 Task: Search one way flight ticket for 2 adults, 2 children, 2 infants in seat in first from Kahului, Maui: Kahului Airport to Jackson: Jackson Hole Airport on 5-2-2023. Choice of flights is Spirit. Number of bags: 1 checked bag. Outbound departure time preference is 21:45.
Action: Mouse moved to (244, 325)
Screenshot: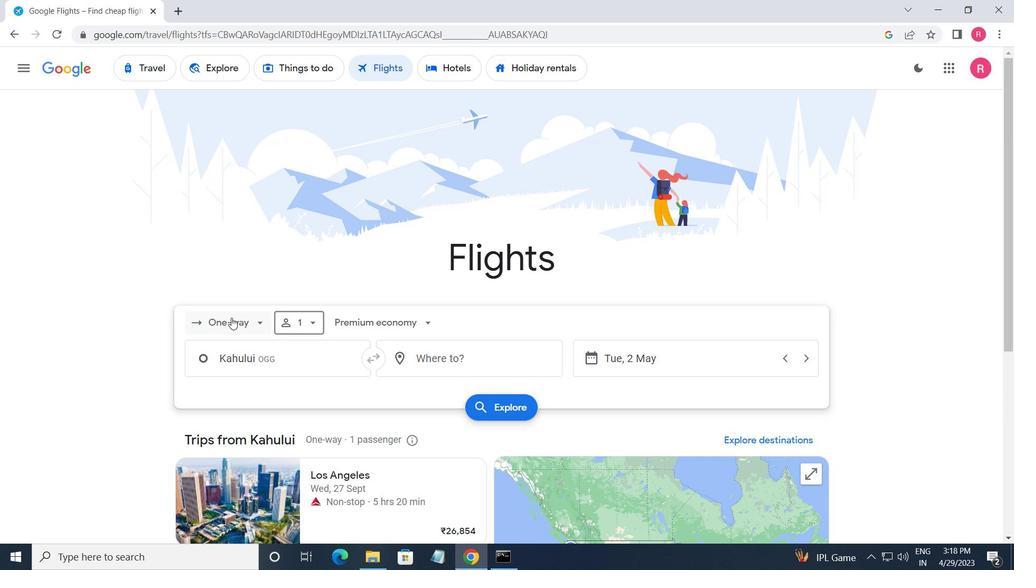 
Action: Mouse pressed left at (244, 325)
Screenshot: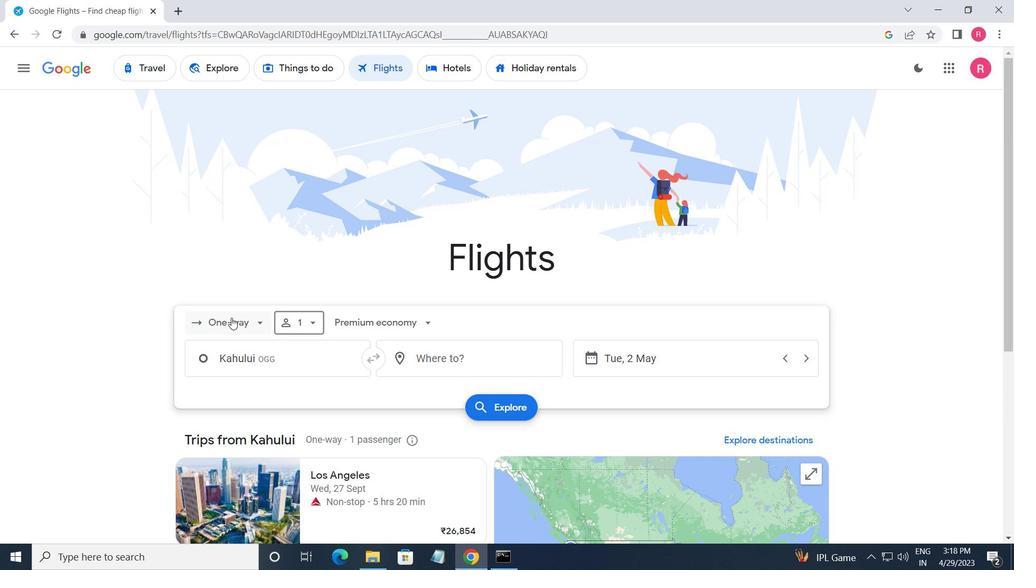 
Action: Mouse moved to (253, 388)
Screenshot: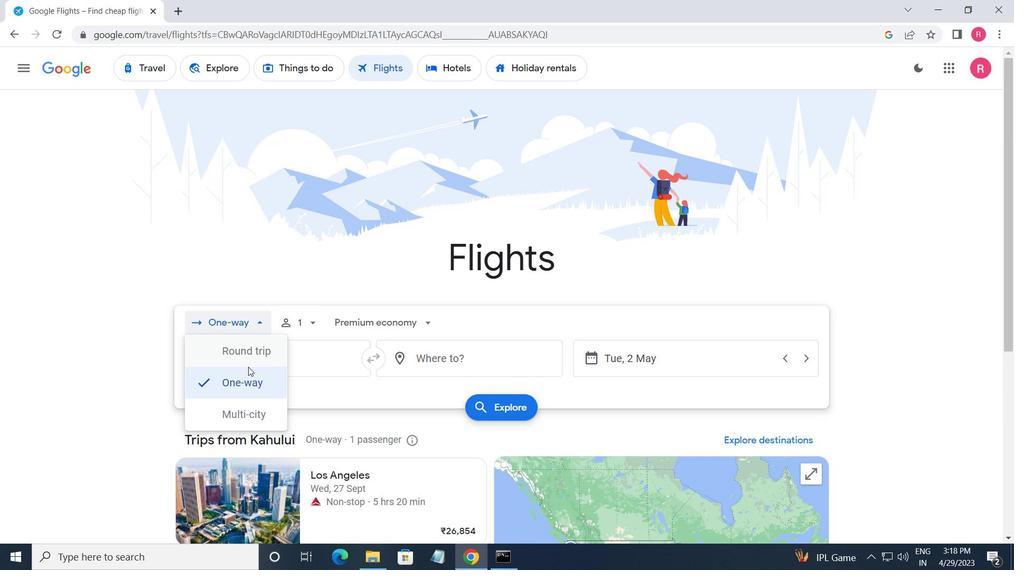 
Action: Mouse pressed left at (253, 388)
Screenshot: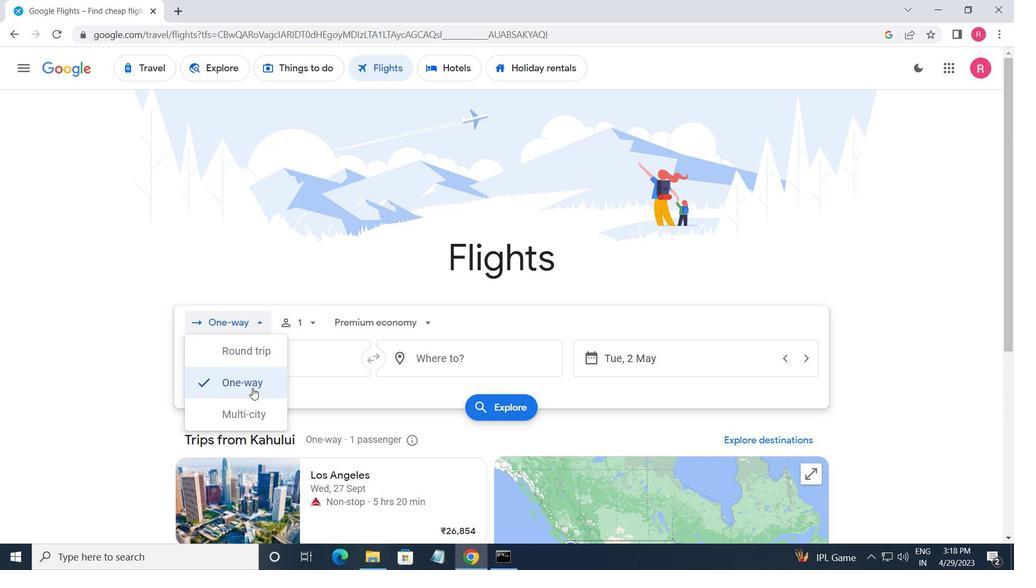 
Action: Mouse moved to (308, 331)
Screenshot: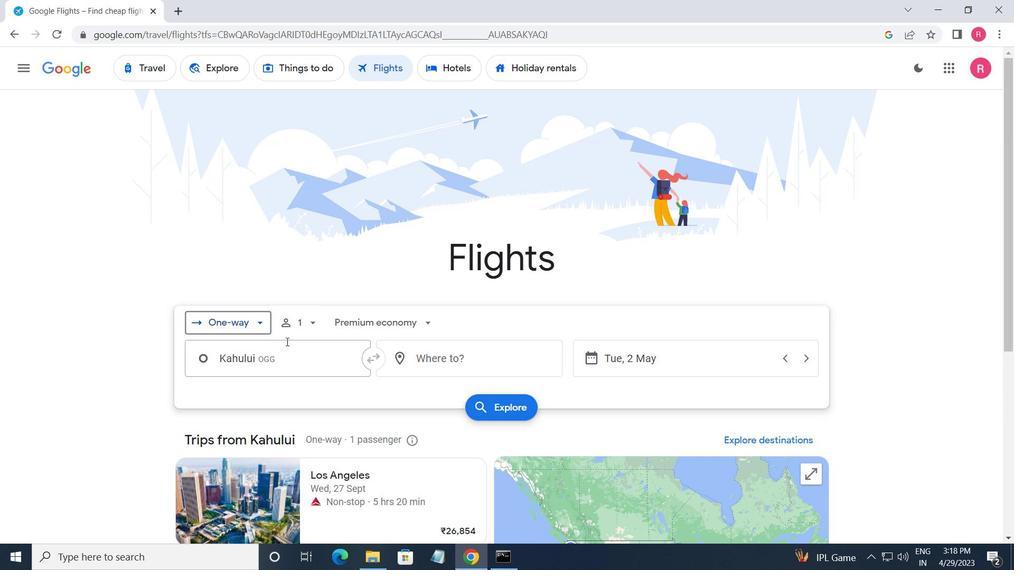 
Action: Mouse pressed left at (308, 331)
Screenshot: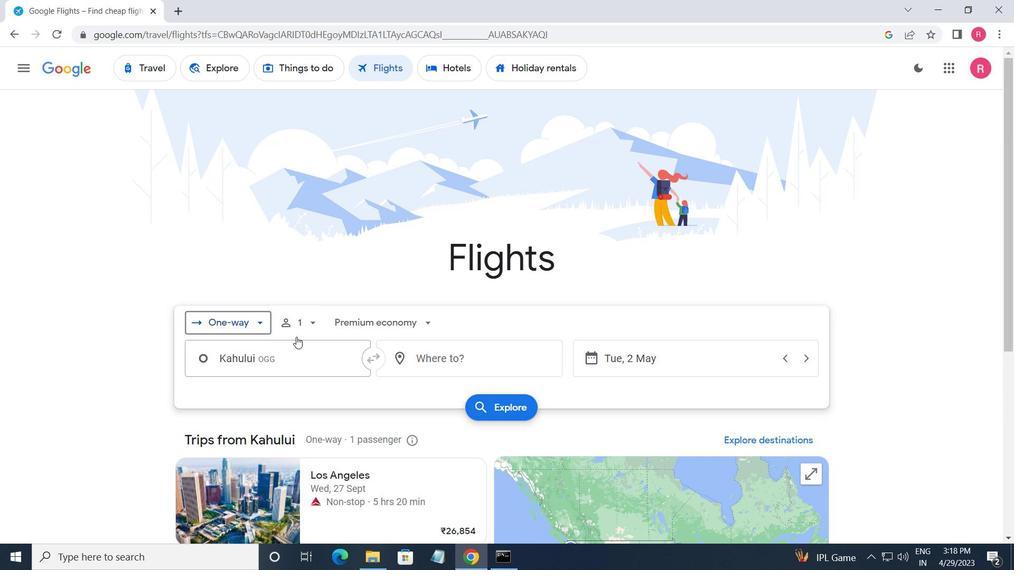 
Action: Mouse moved to (408, 362)
Screenshot: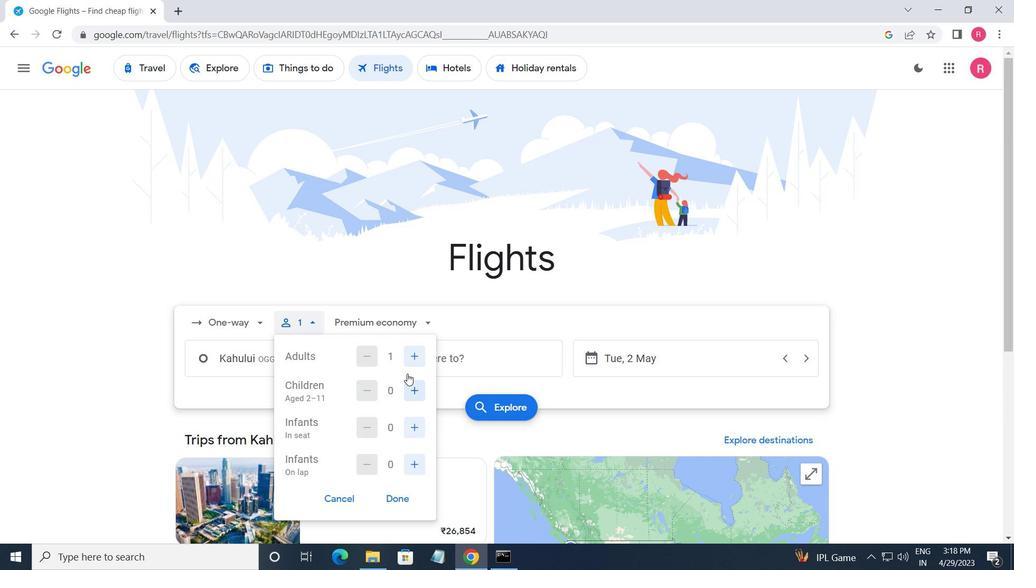 
Action: Mouse pressed left at (408, 362)
Screenshot: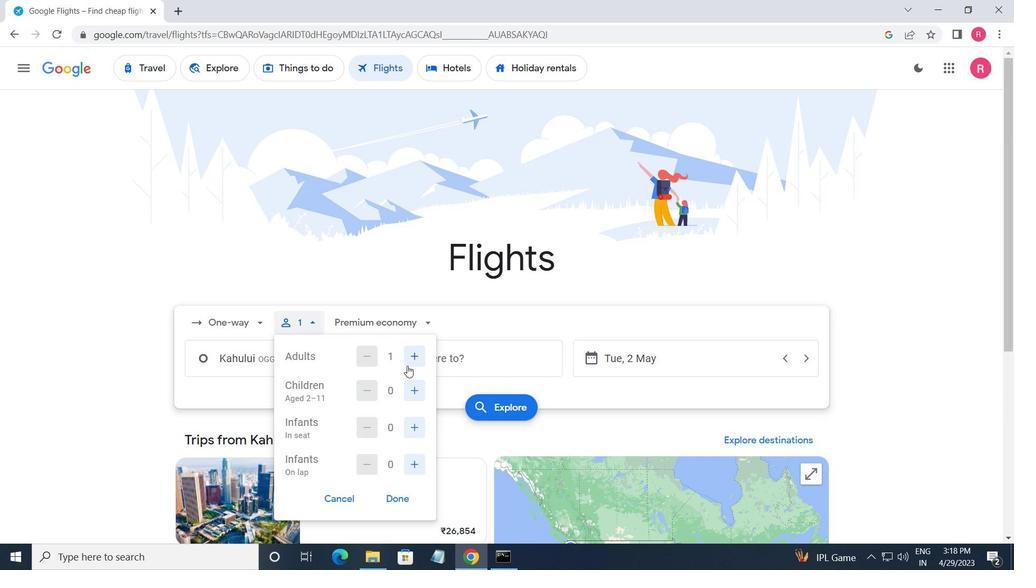 
Action: Mouse moved to (414, 399)
Screenshot: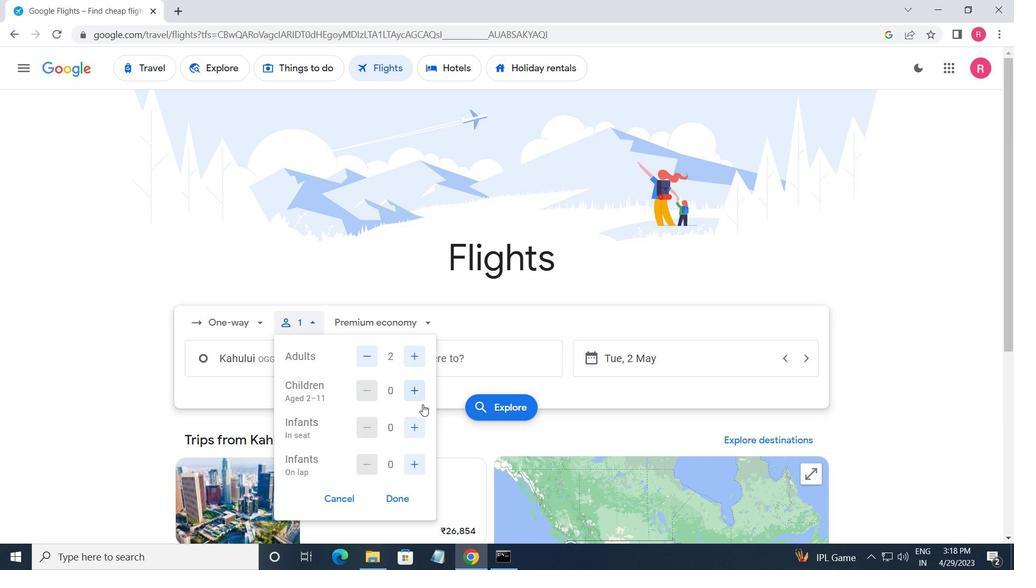 
Action: Mouse pressed left at (414, 399)
Screenshot: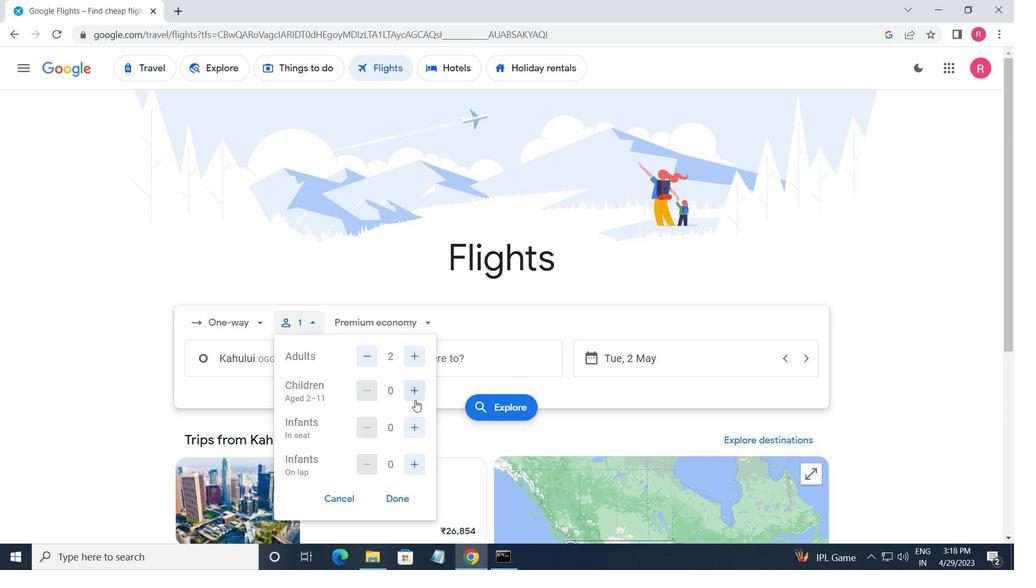 
Action: Mouse pressed left at (414, 399)
Screenshot: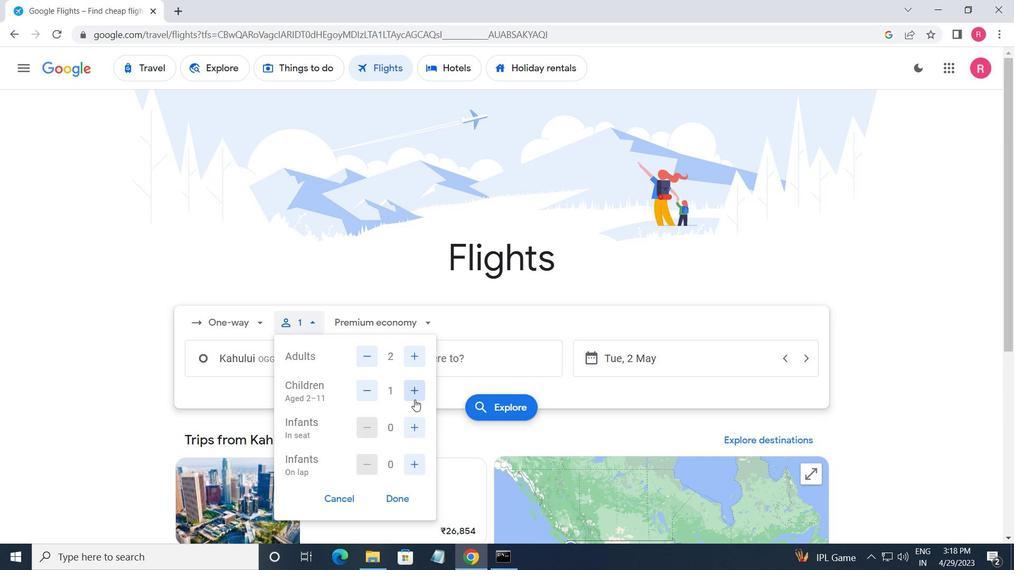
Action: Mouse moved to (411, 429)
Screenshot: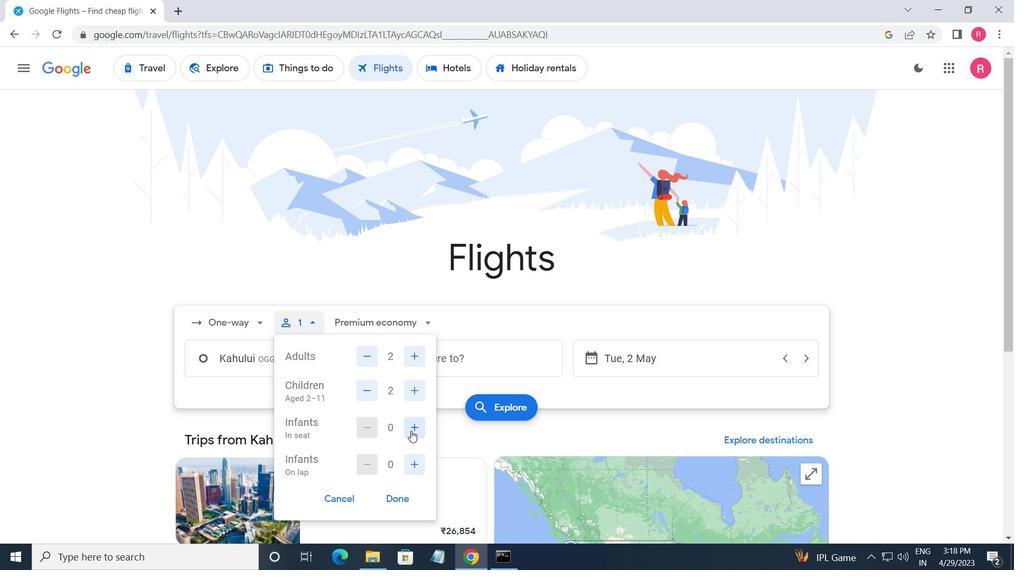 
Action: Mouse pressed left at (411, 429)
Screenshot: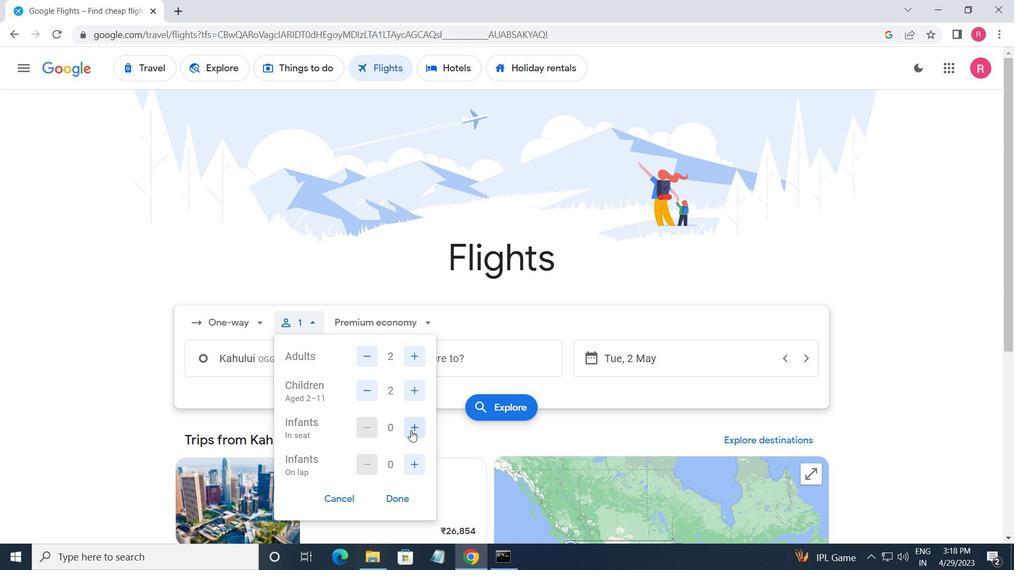 
Action: Mouse pressed left at (411, 429)
Screenshot: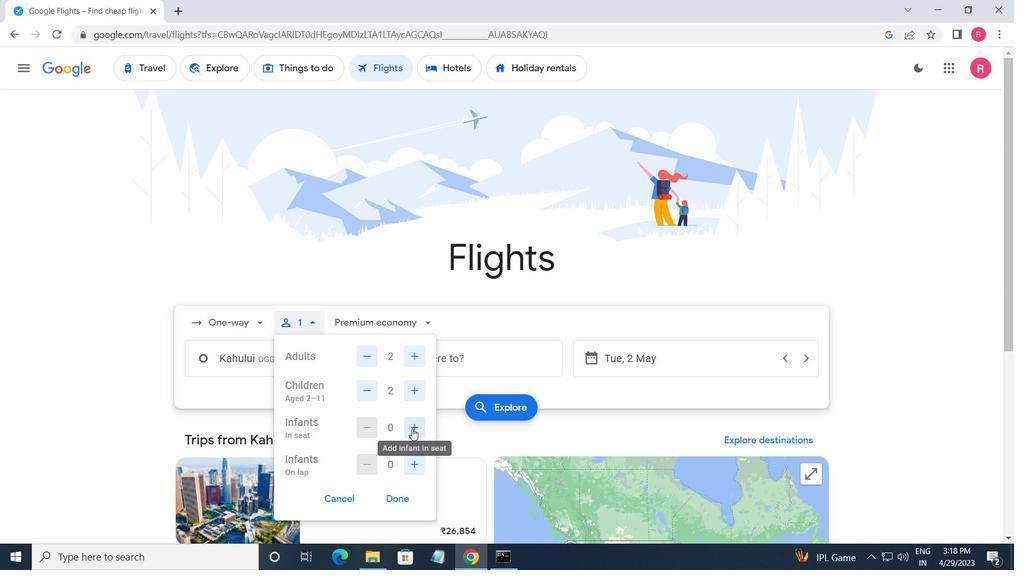 
Action: Mouse moved to (400, 500)
Screenshot: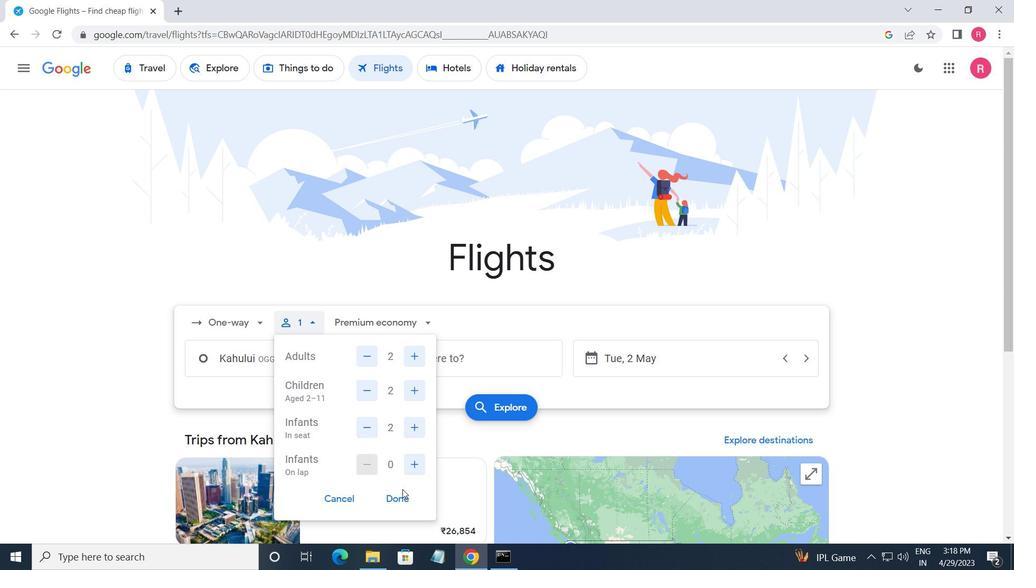 
Action: Mouse pressed left at (400, 500)
Screenshot: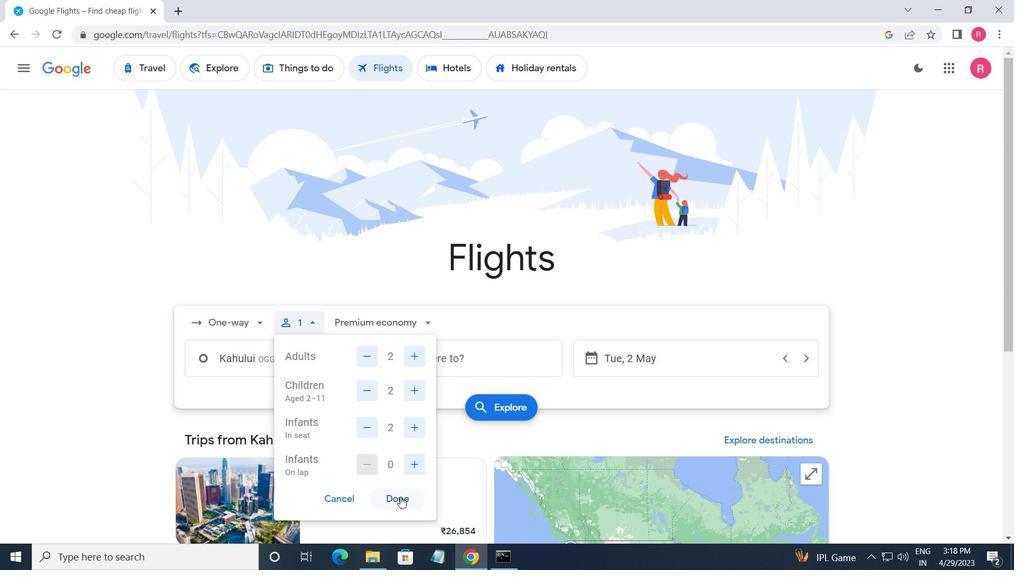 
Action: Mouse moved to (382, 334)
Screenshot: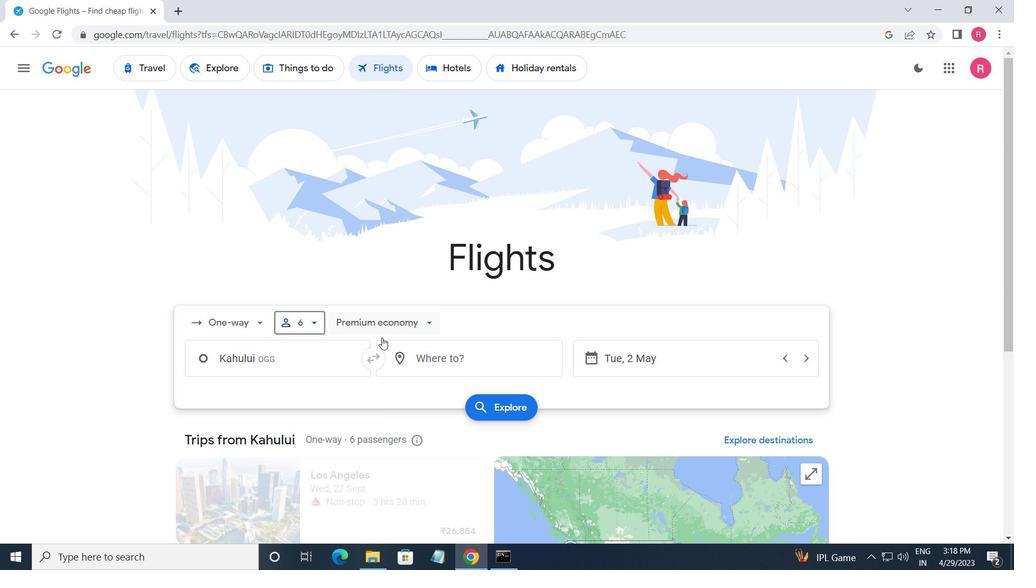 
Action: Mouse pressed left at (382, 334)
Screenshot: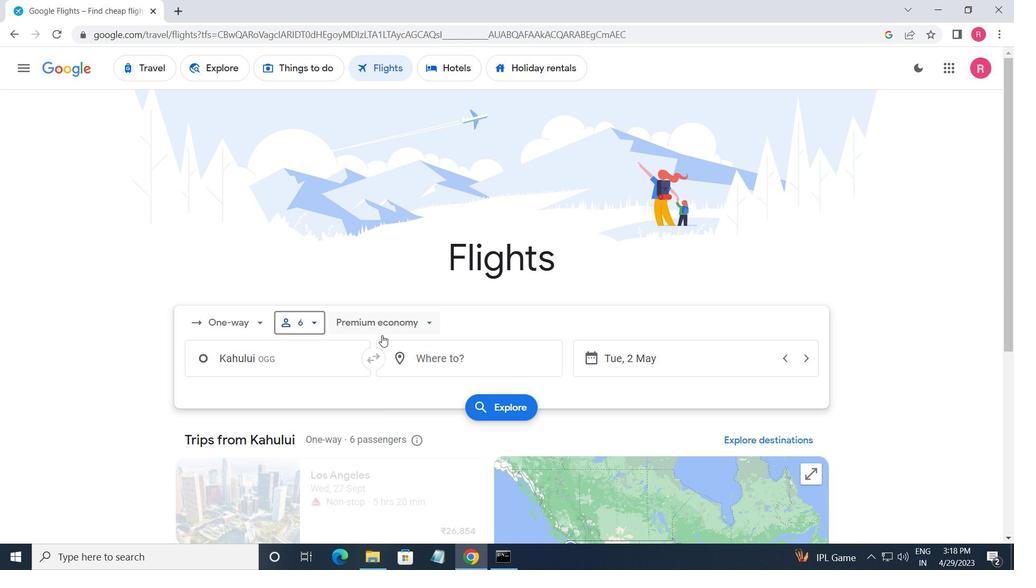 
Action: Mouse moved to (391, 452)
Screenshot: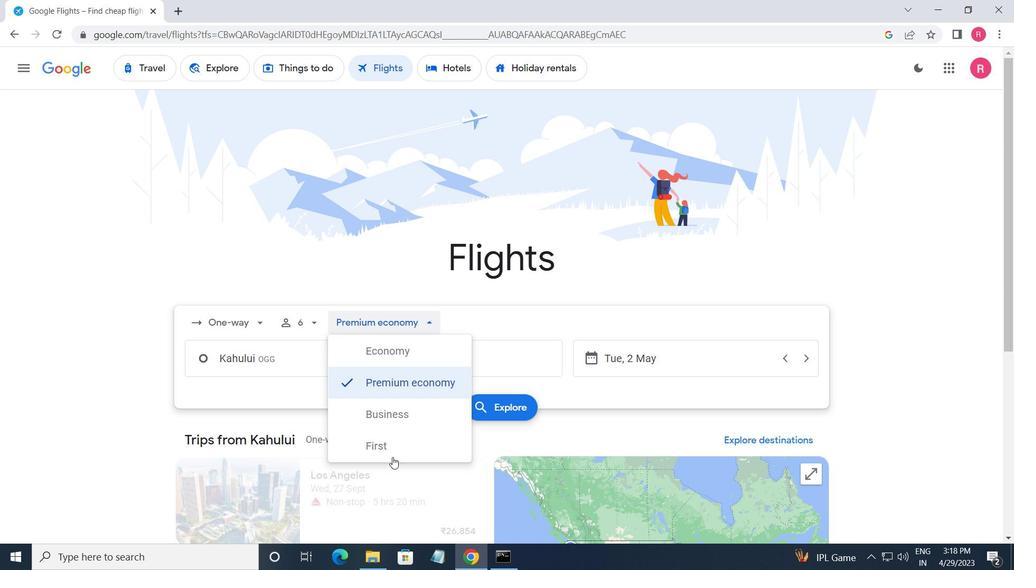 
Action: Mouse pressed left at (391, 452)
Screenshot: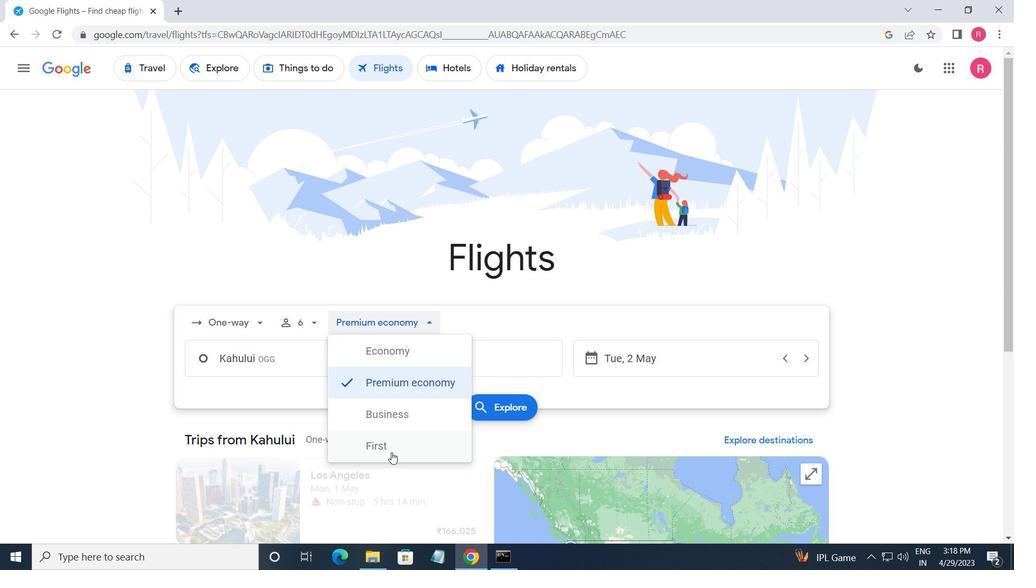
Action: Mouse moved to (322, 370)
Screenshot: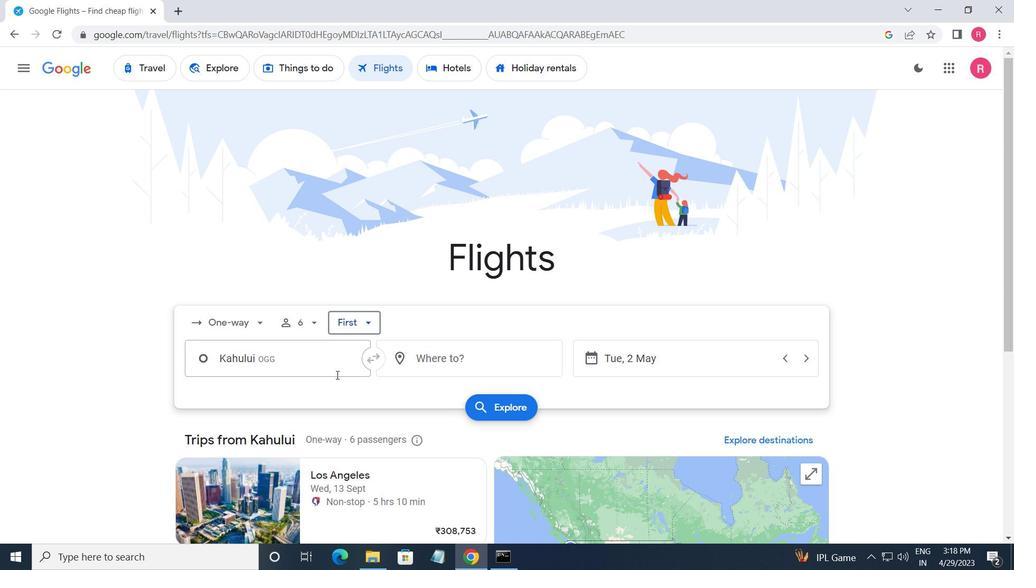 
Action: Mouse pressed left at (322, 370)
Screenshot: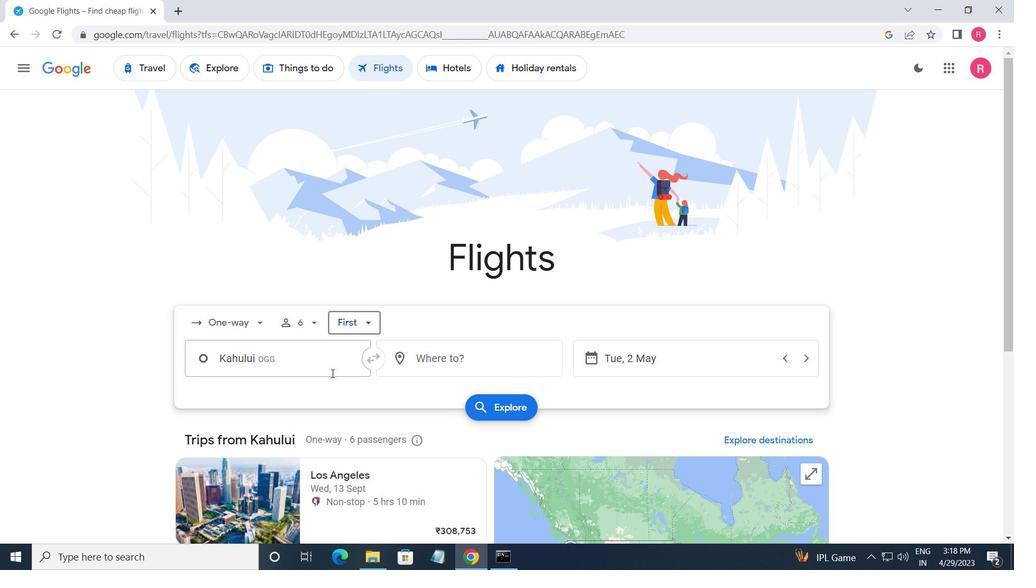 
Action: Mouse moved to (322, 445)
Screenshot: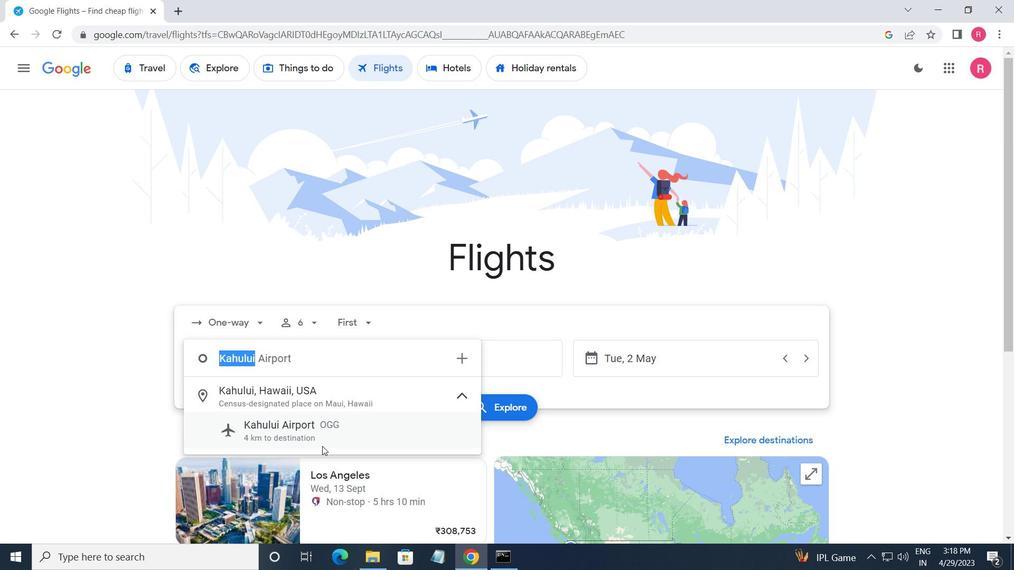
Action: Mouse pressed left at (322, 445)
Screenshot: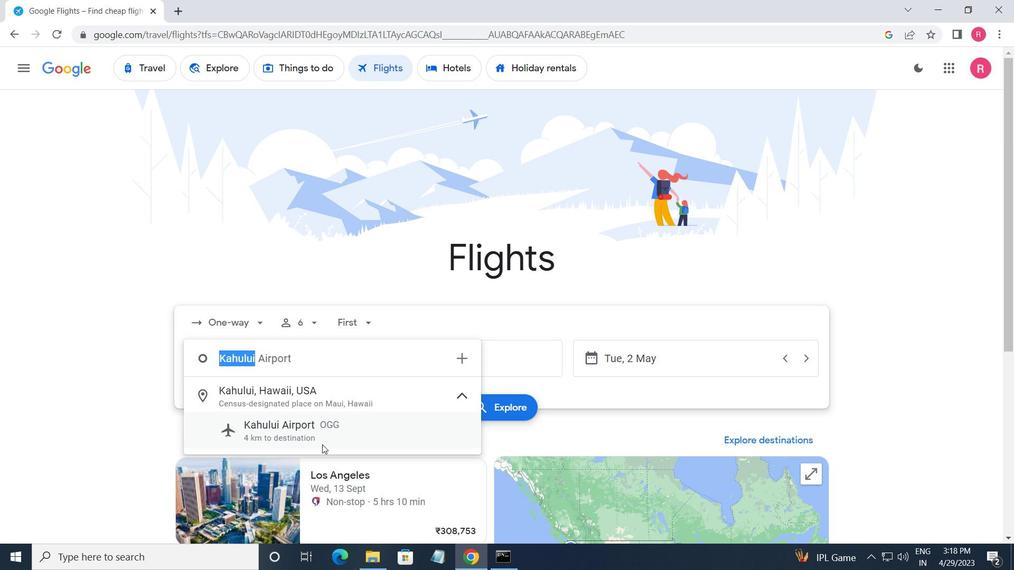 
Action: Mouse moved to (450, 369)
Screenshot: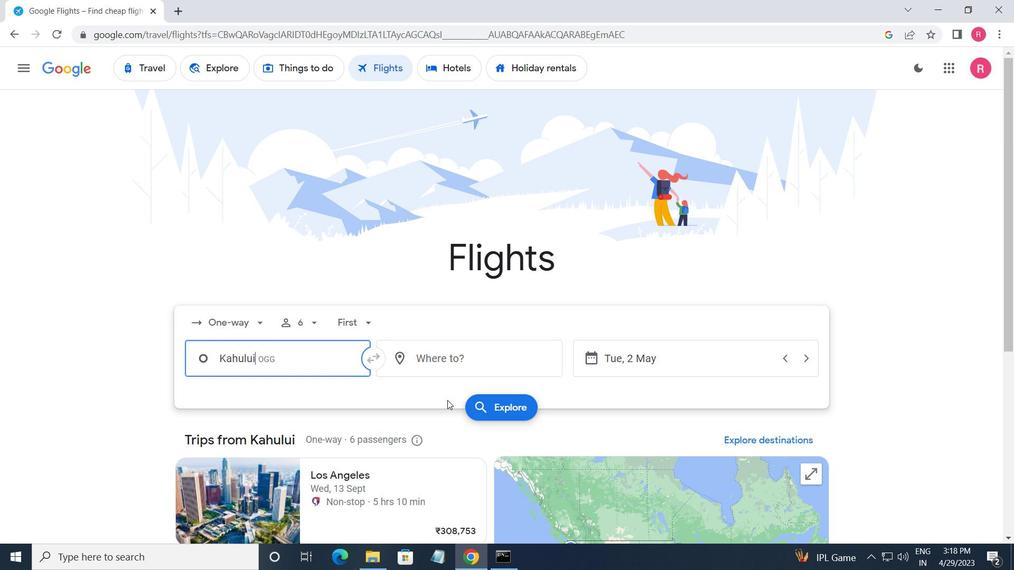 
Action: Mouse pressed left at (450, 369)
Screenshot: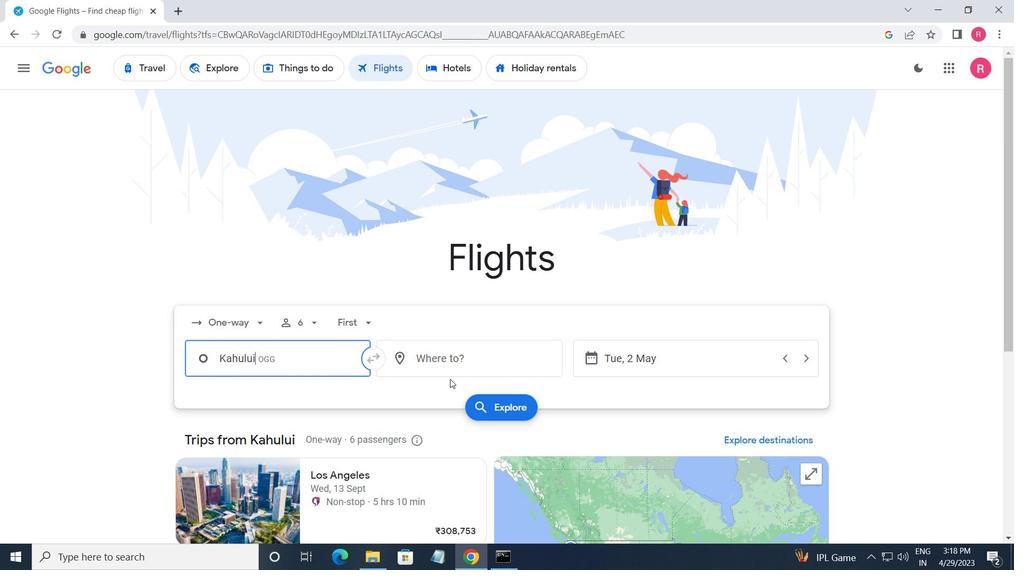 
Action: Mouse moved to (435, 484)
Screenshot: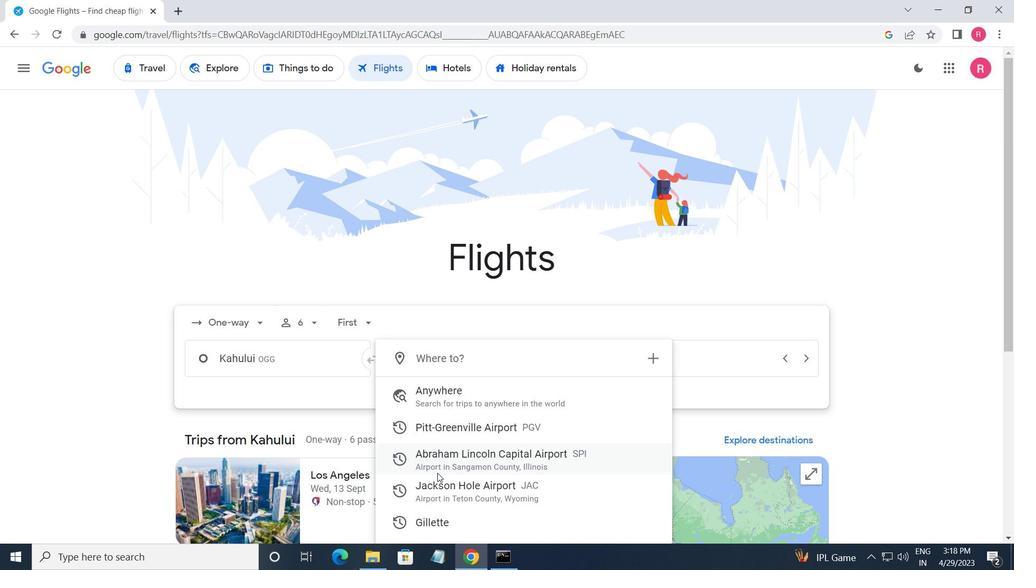 
Action: Mouse pressed left at (435, 484)
Screenshot: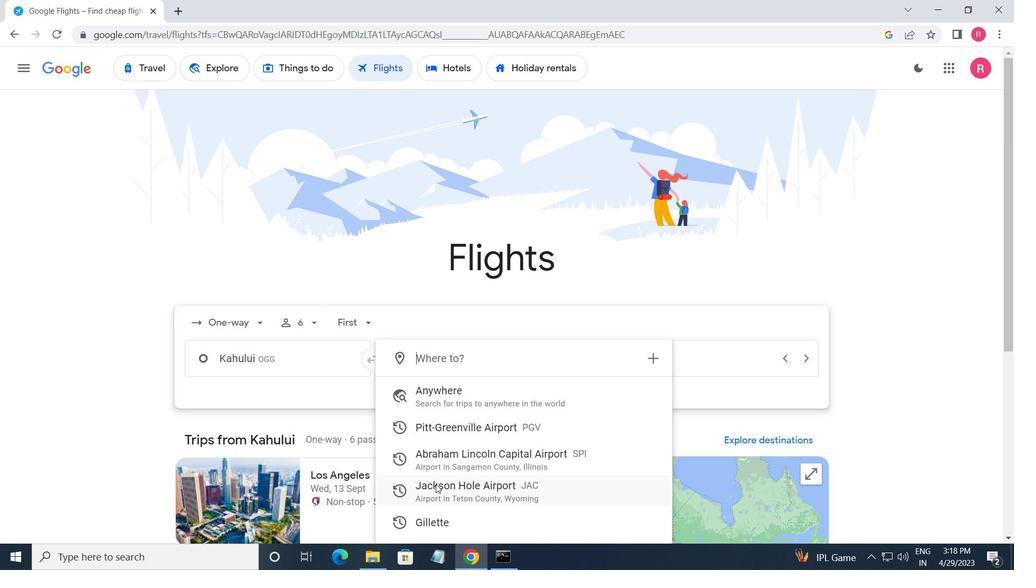 
Action: Mouse moved to (658, 355)
Screenshot: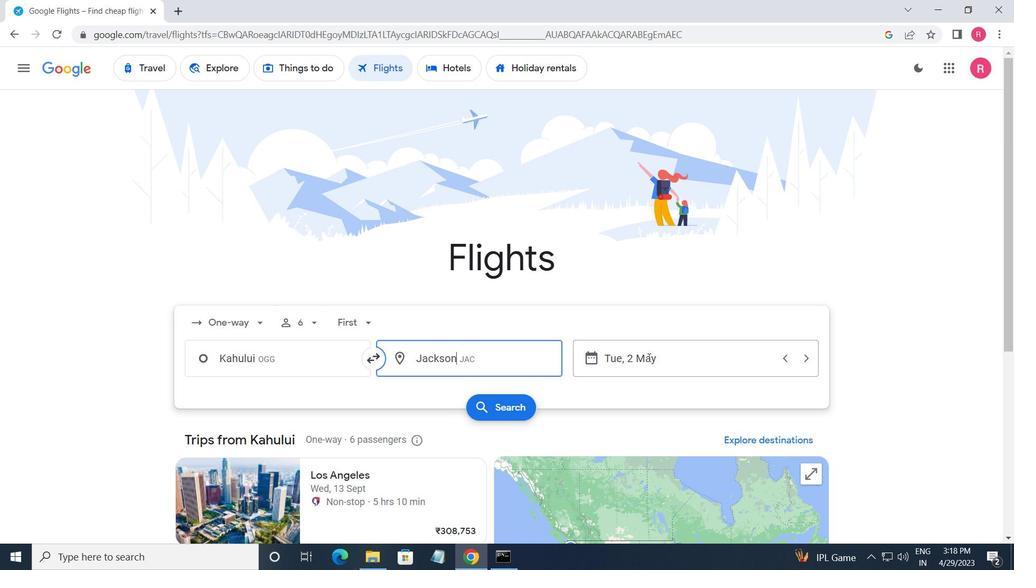 
Action: Mouse pressed left at (658, 355)
Screenshot: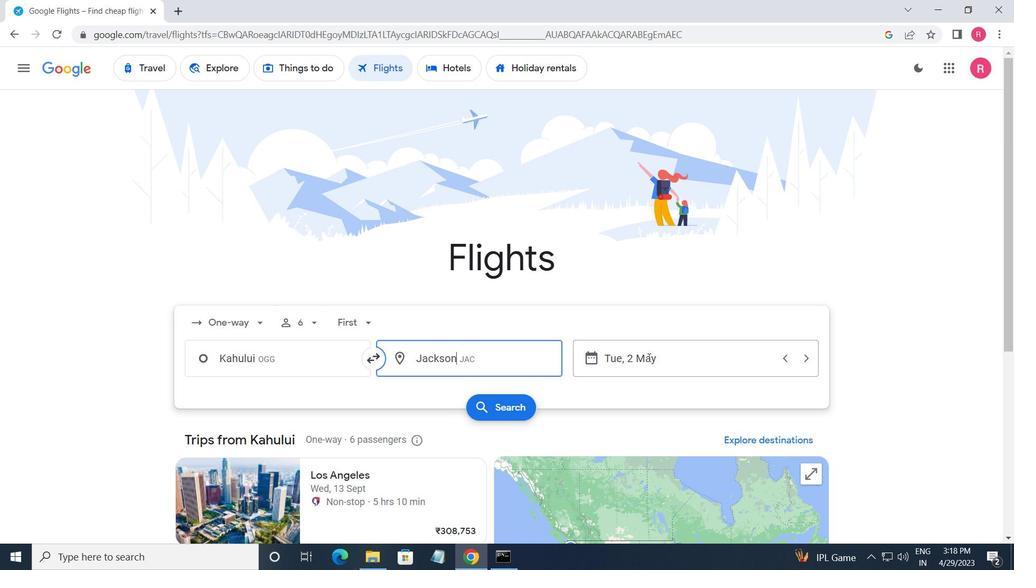 
Action: Mouse moved to (662, 306)
Screenshot: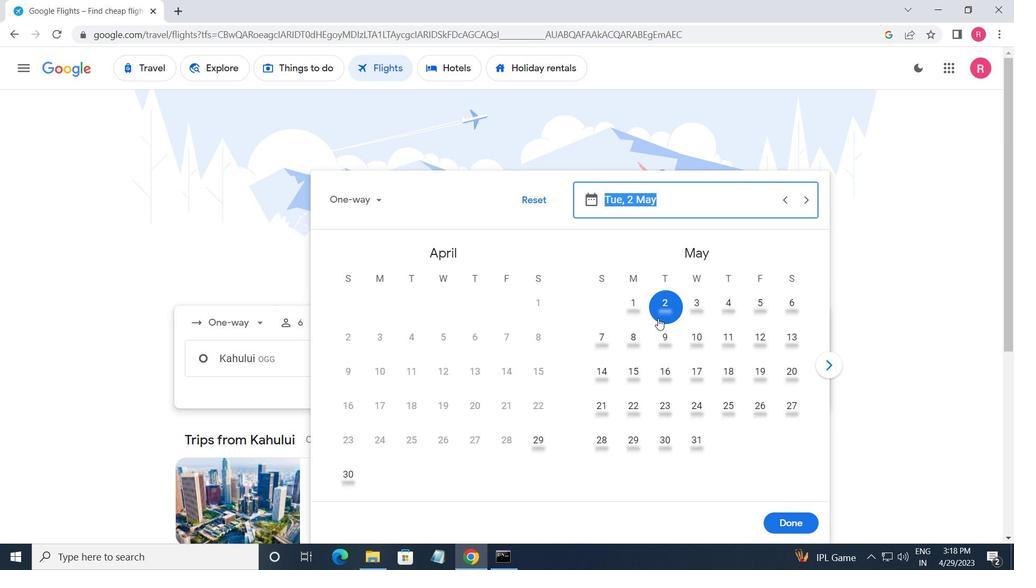
Action: Mouse pressed left at (662, 306)
Screenshot: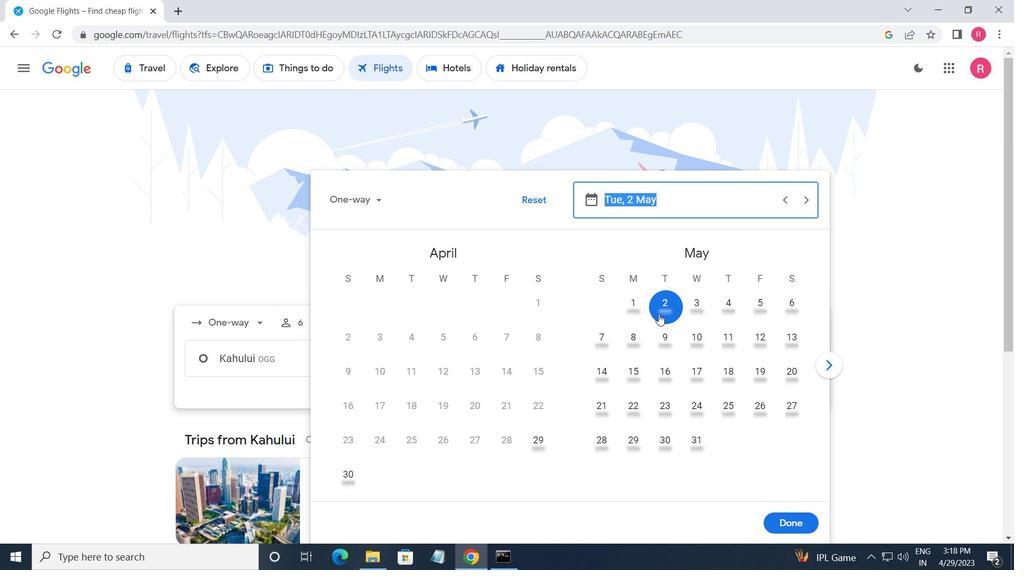 
Action: Mouse moved to (798, 518)
Screenshot: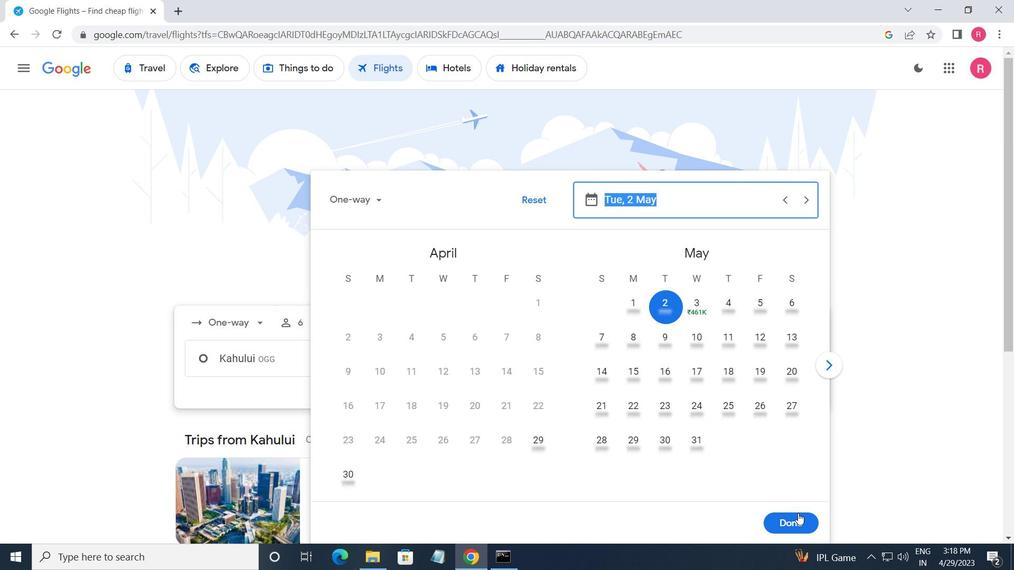 
Action: Mouse pressed left at (798, 518)
Screenshot: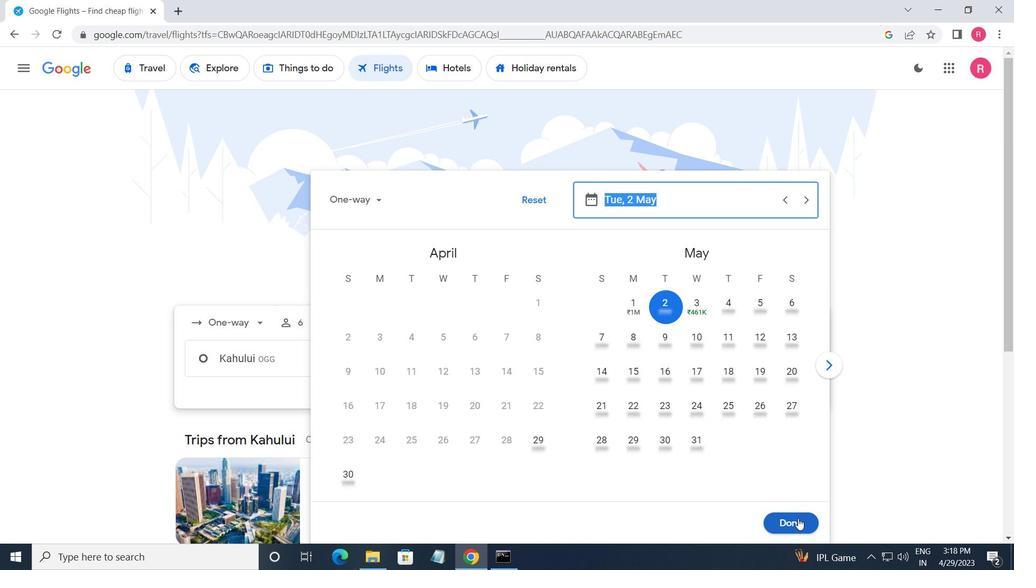 
Action: Mouse moved to (511, 417)
Screenshot: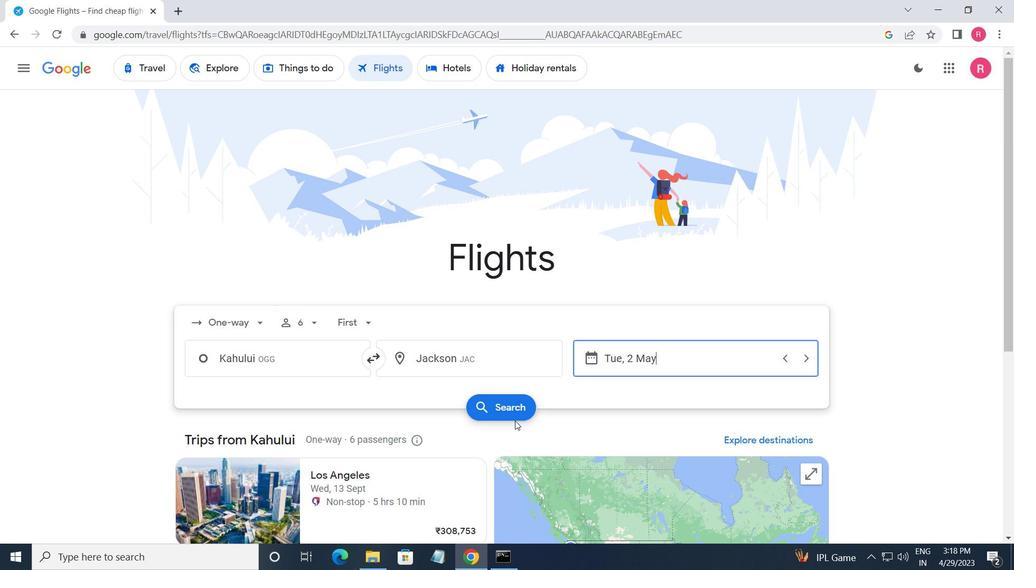 
Action: Mouse pressed left at (511, 417)
Screenshot: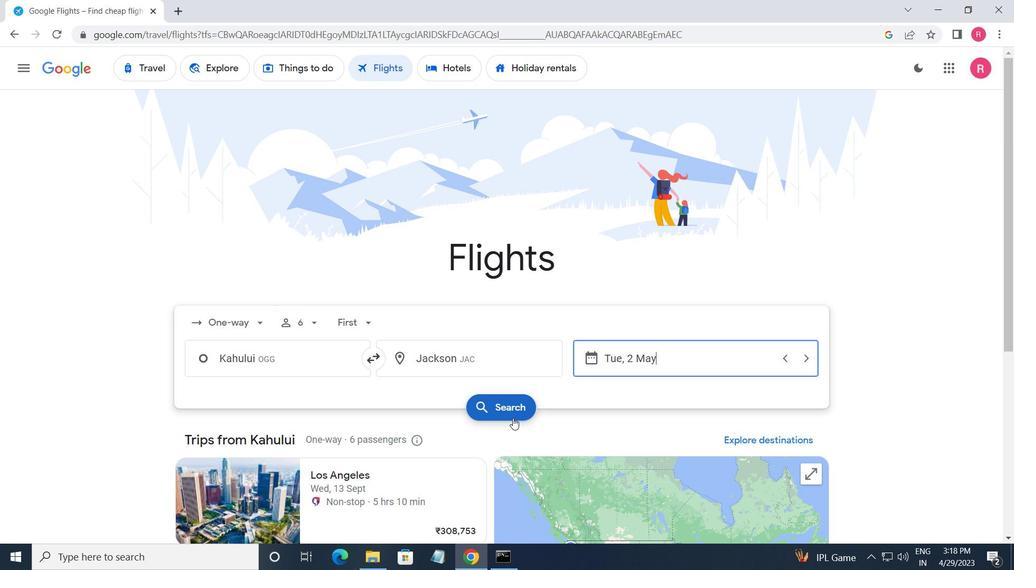 
Action: Mouse moved to (183, 190)
Screenshot: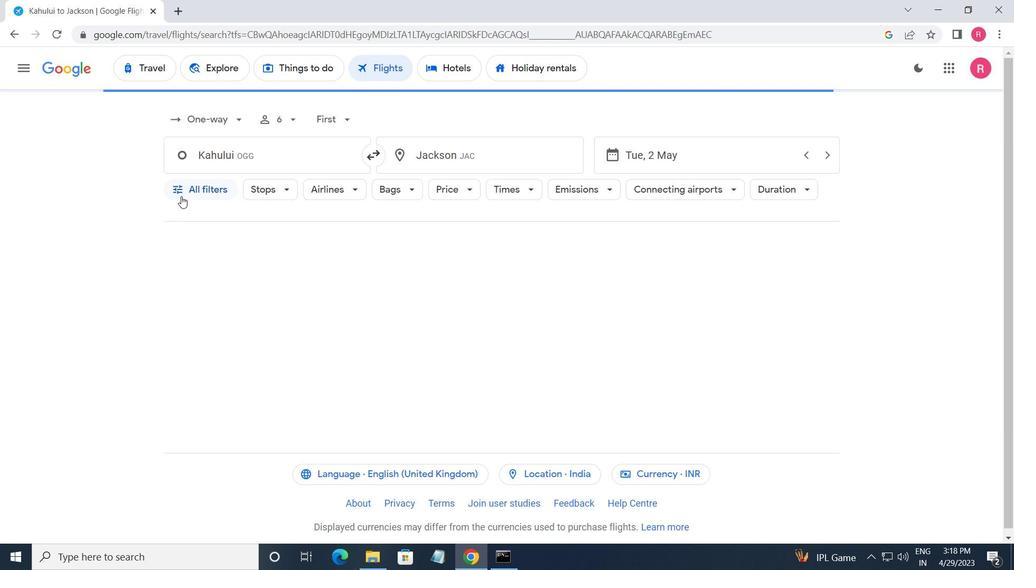 
Action: Mouse pressed left at (183, 190)
Screenshot: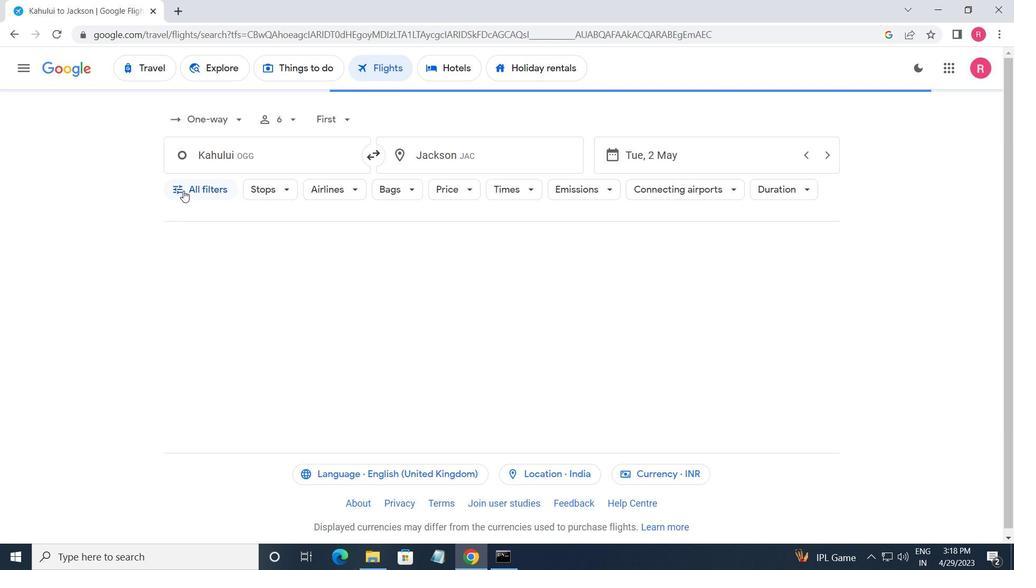 
Action: Mouse moved to (216, 239)
Screenshot: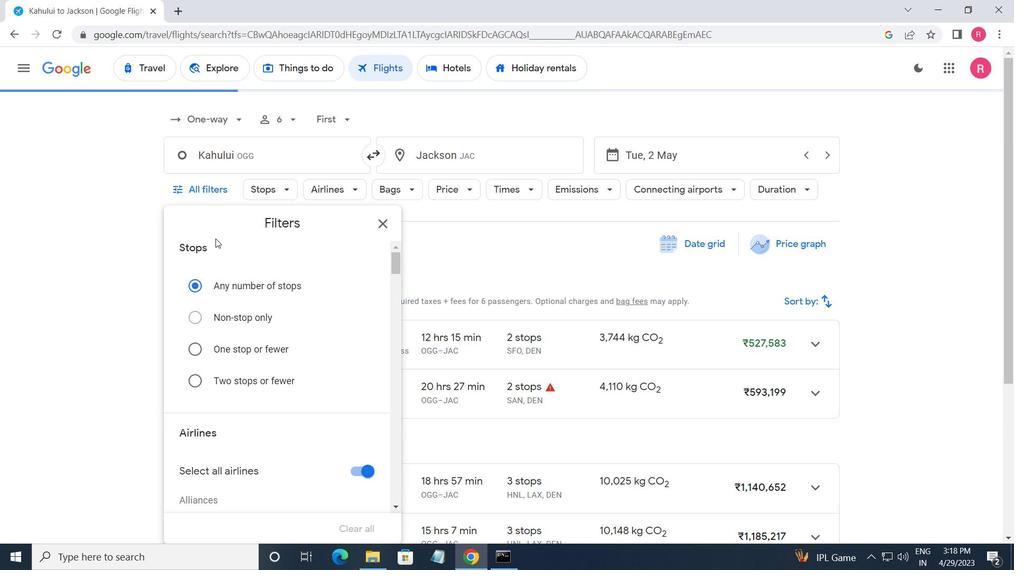 
Action: Mouse scrolled (216, 238) with delta (0, 0)
Screenshot: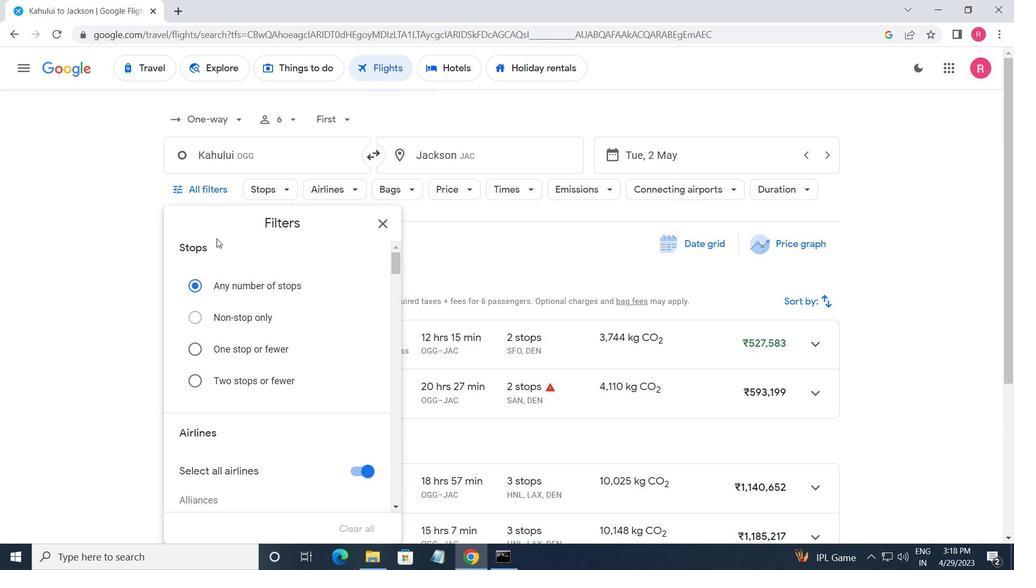 
Action: Mouse scrolled (216, 238) with delta (0, 0)
Screenshot: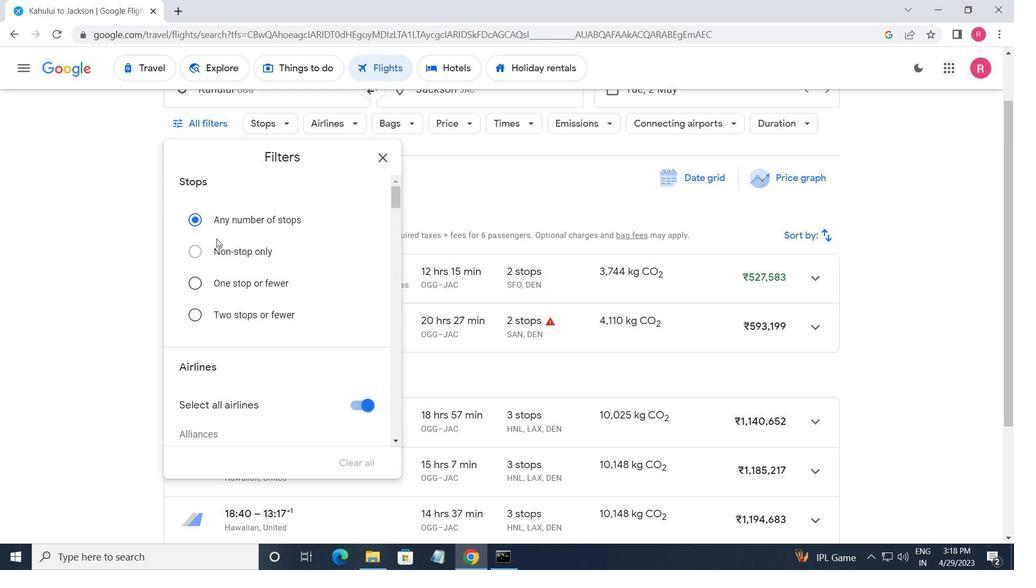
Action: Mouse moved to (217, 240)
Screenshot: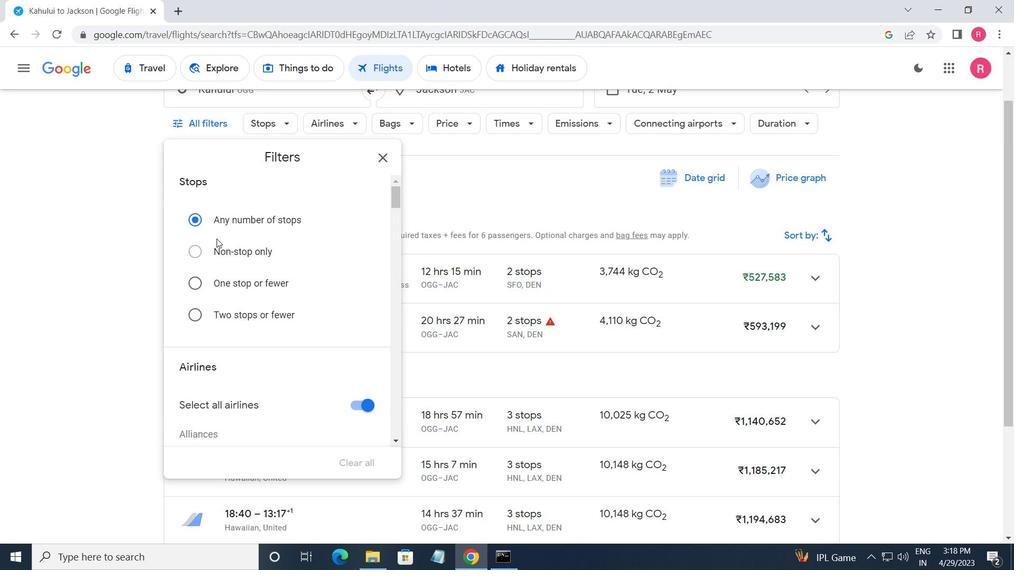 
Action: Mouse scrolled (217, 239) with delta (0, 0)
Screenshot: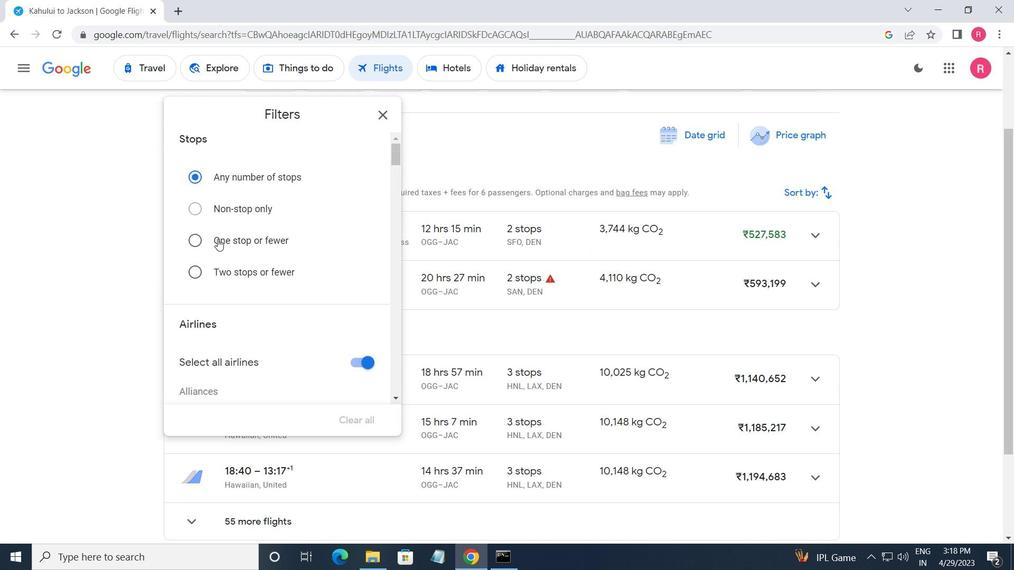 
Action: Mouse moved to (230, 250)
Screenshot: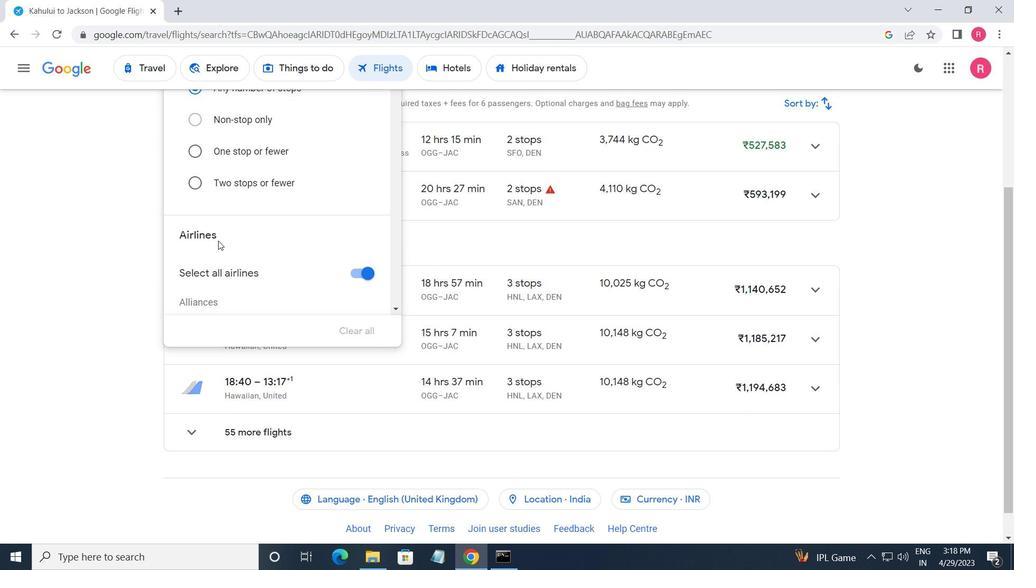 
Action: Mouse scrolled (230, 251) with delta (0, 0)
Screenshot: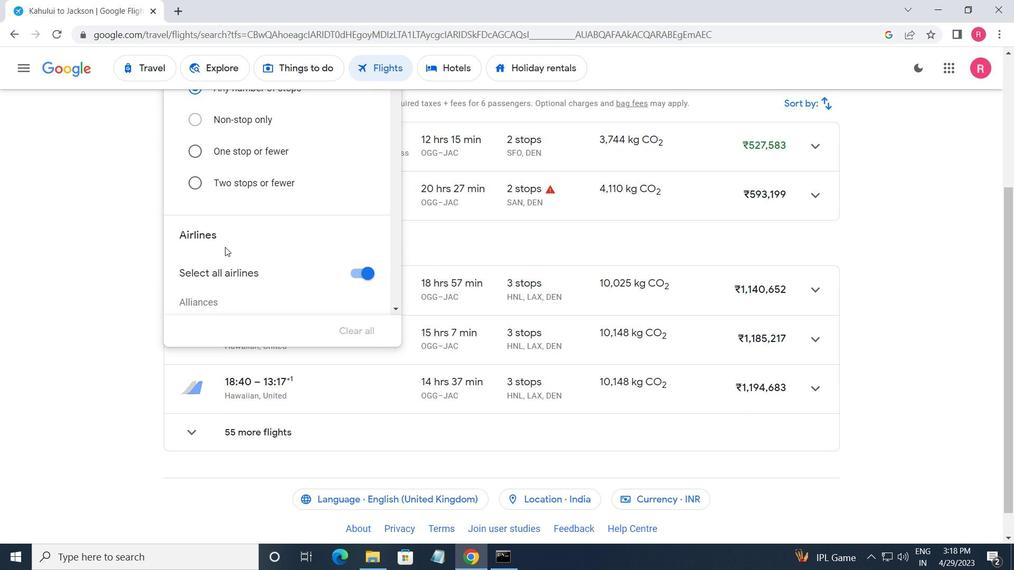 
Action: Mouse scrolled (230, 251) with delta (0, 0)
Screenshot: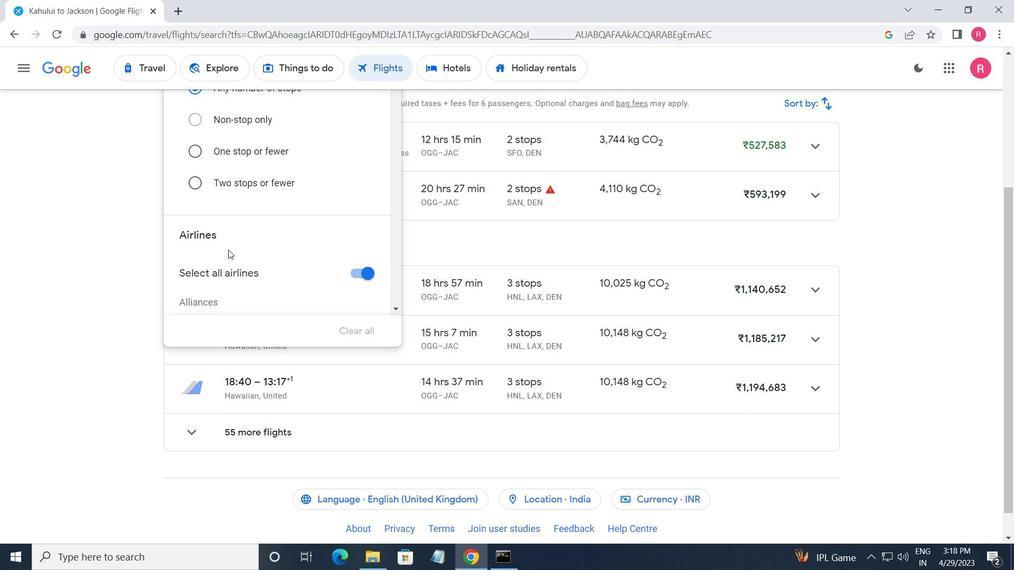 
Action: Mouse moved to (230, 250)
Screenshot: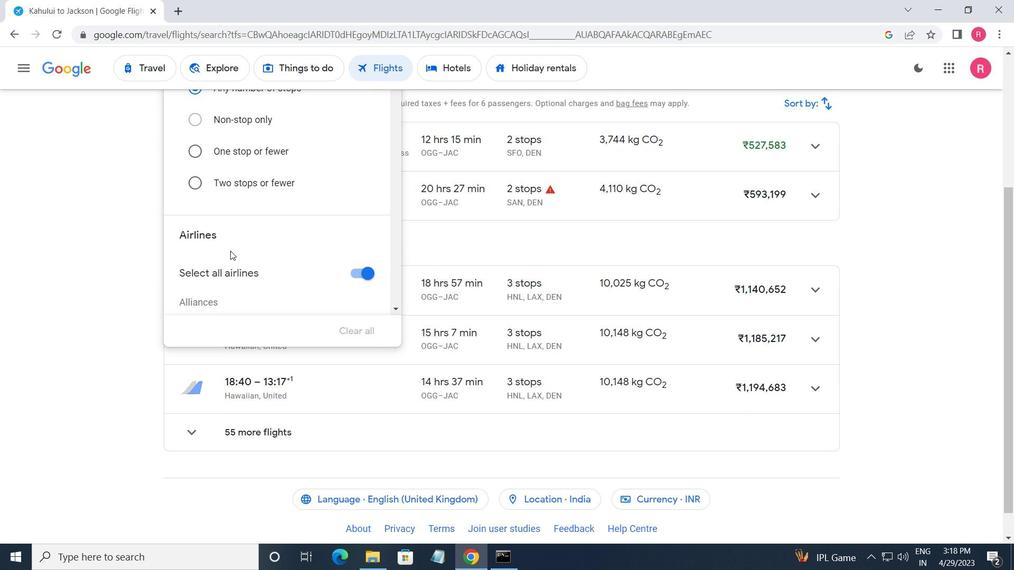 
Action: Mouse scrolled (230, 251) with delta (0, 0)
Screenshot: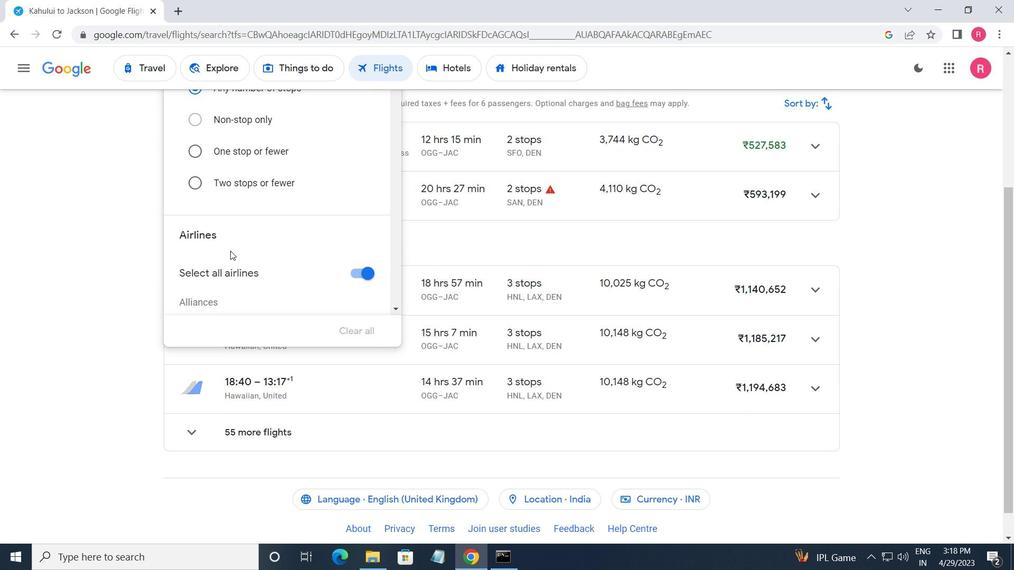 
Action: Mouse moved to (645, 367)
Screenshot: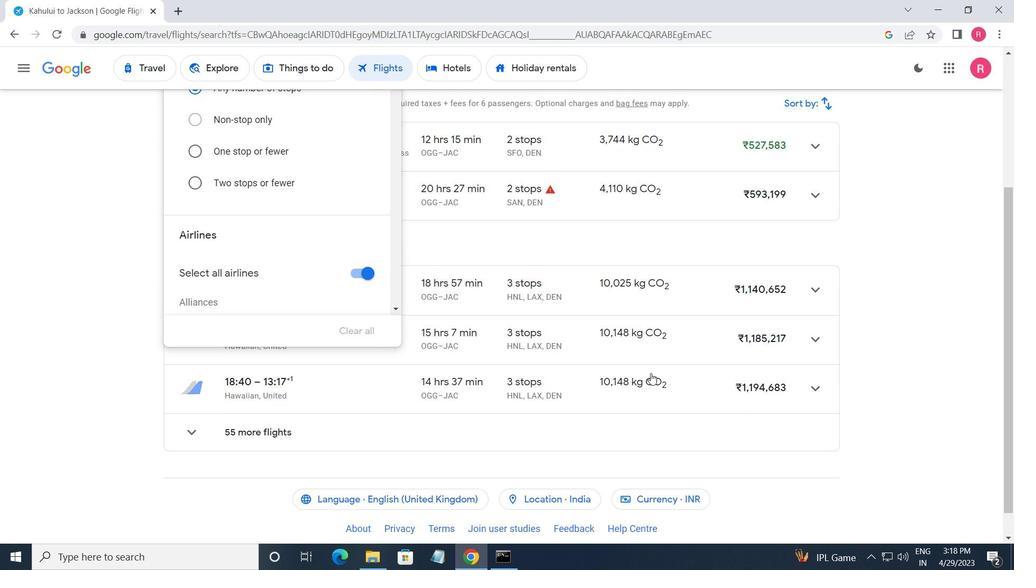 
Action: Mouse scrolled (645, 368) with delta (0, 0)
Screenshot: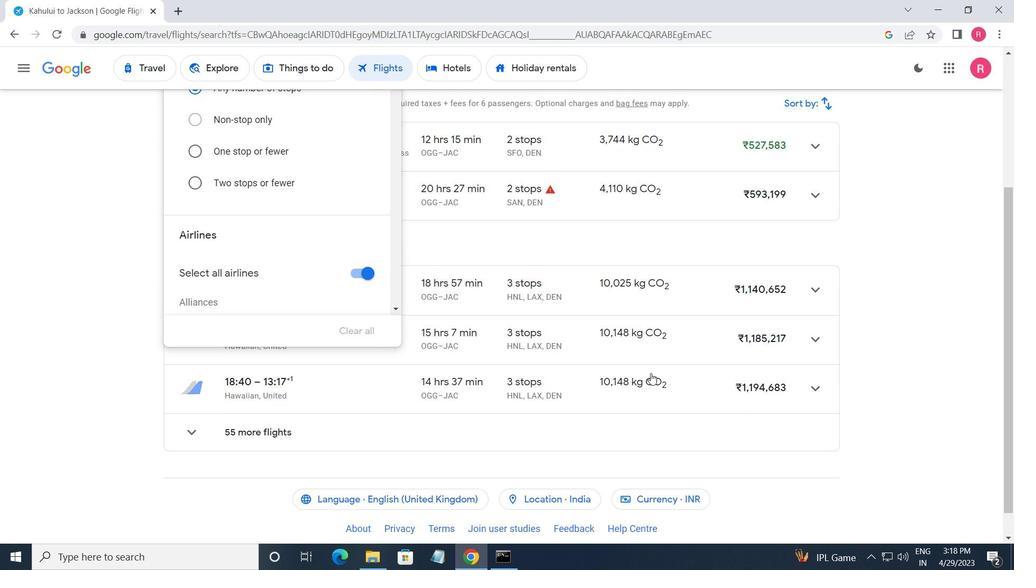 
Action: Mouse moved to (643, 365)
Screenshot: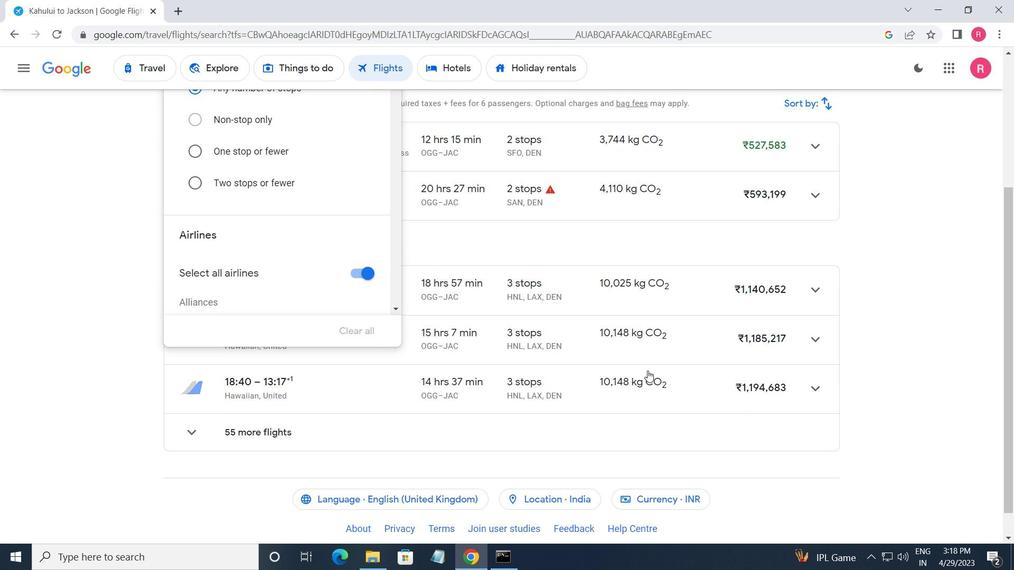 
Action: Mouse scrolled (643, 366) with delta (0, 0)
Screenshot: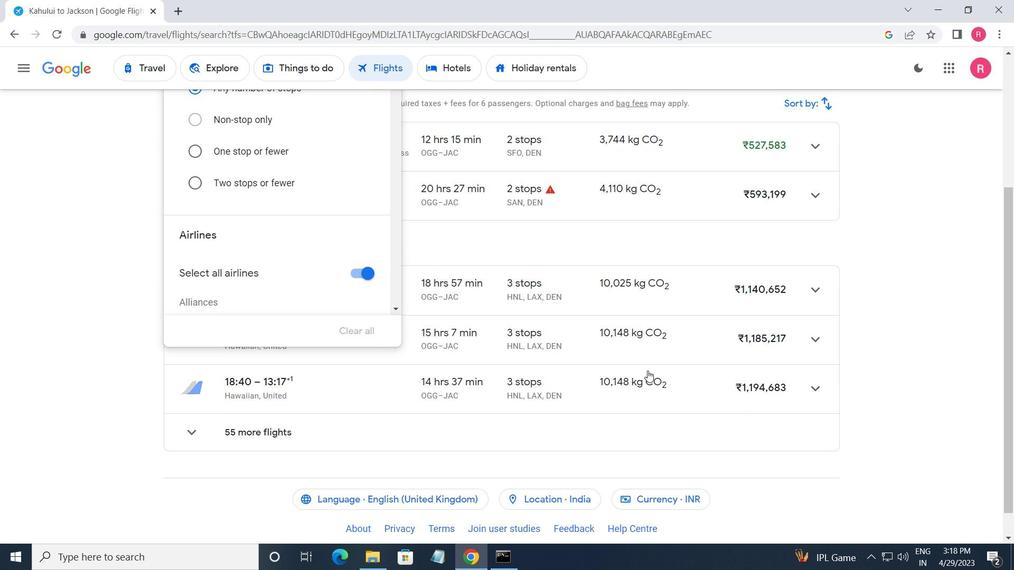 
Action: Mouse moved to (642, 362)
Screenshot: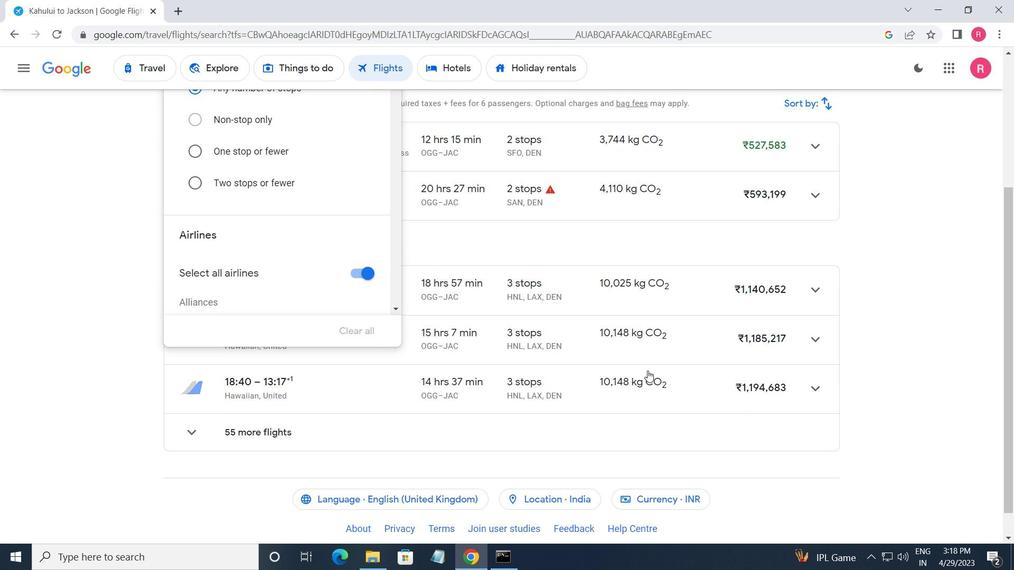 
Action: Mouse scrolled (642, 363) with delta (0, 0)
Screenshot: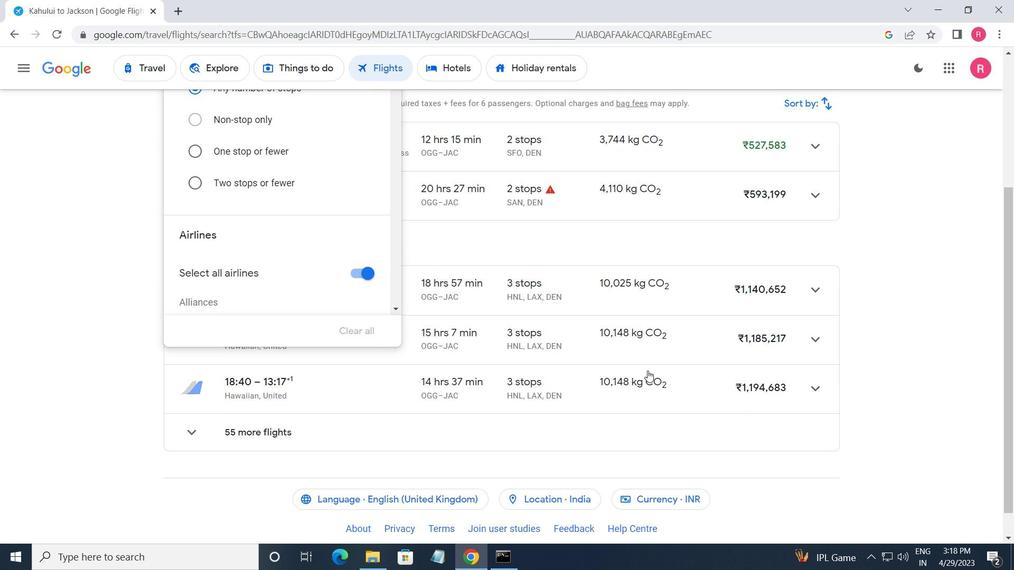 
Action: Mouse moved to (329, 366)
Screenshot: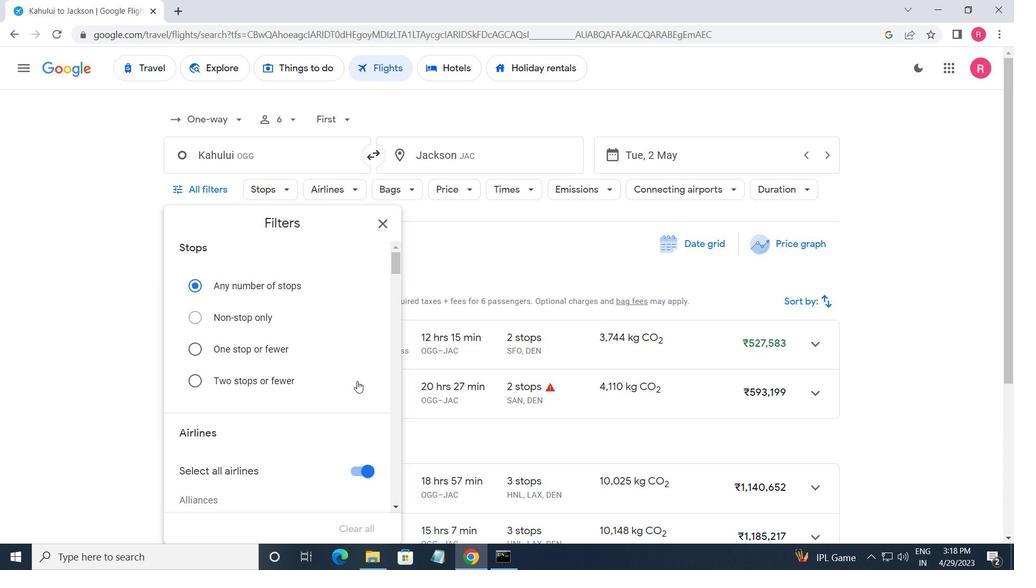 
Action: Mouse scrolled (329, 366) with delta (0, 0)
Screenshot: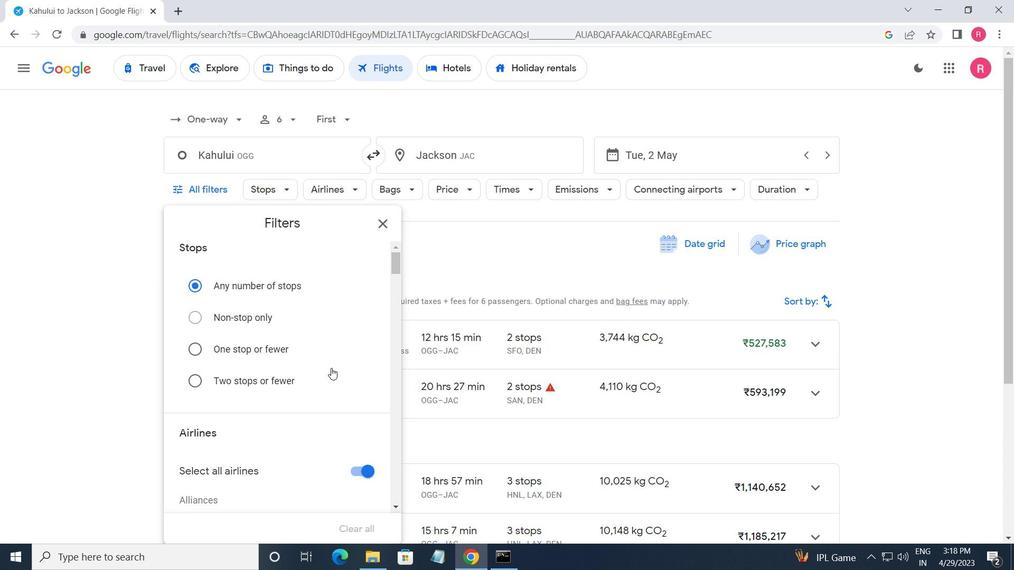 
Action: Mouse scrolled (329, 366) with delta (0, 0)
Screenshot: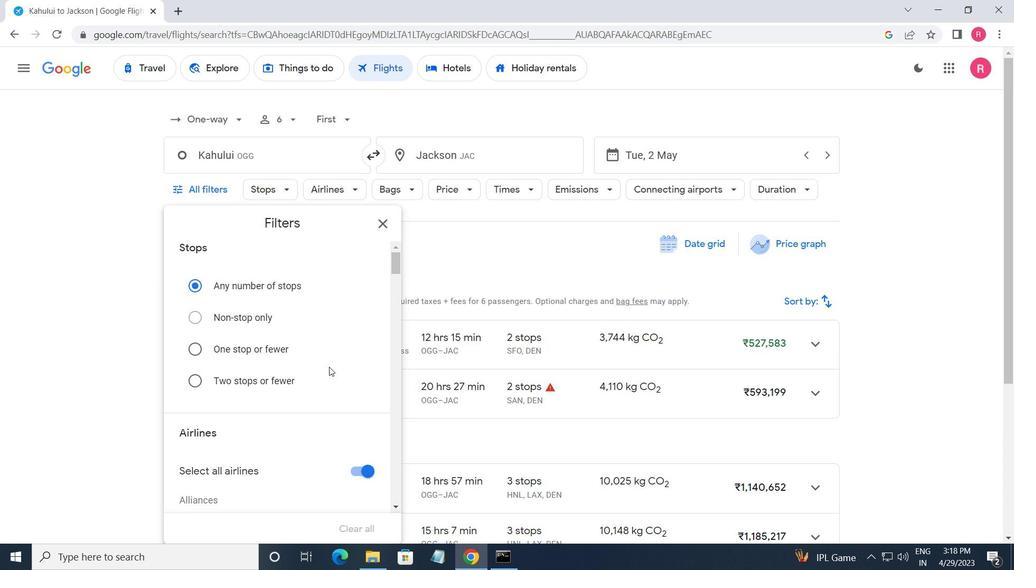 
Action: Mouse moved to (329, 365)
Screenshot: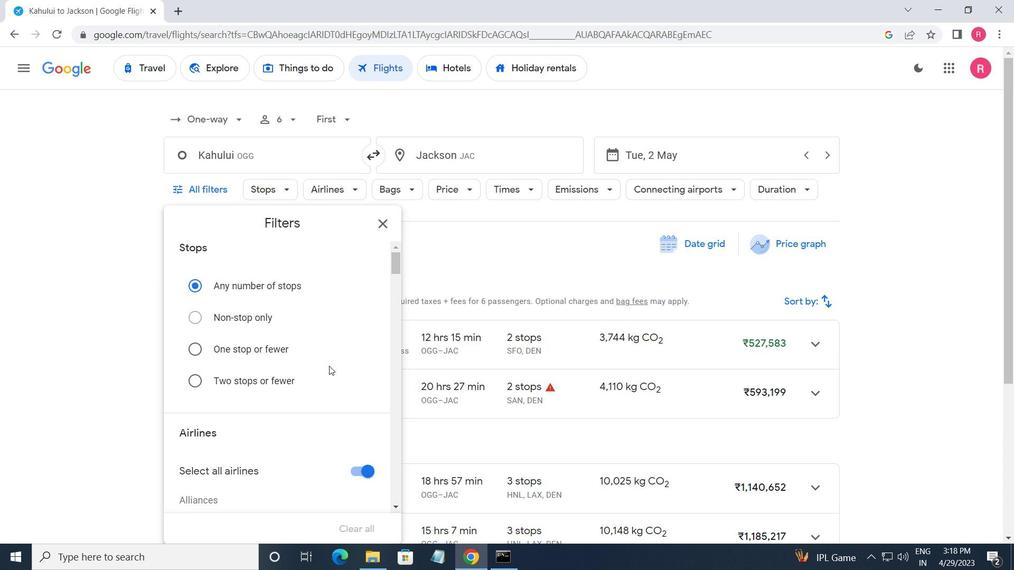 
Action: Mouse scrolled (329, 364) with delta (0, 0)
Screenshot: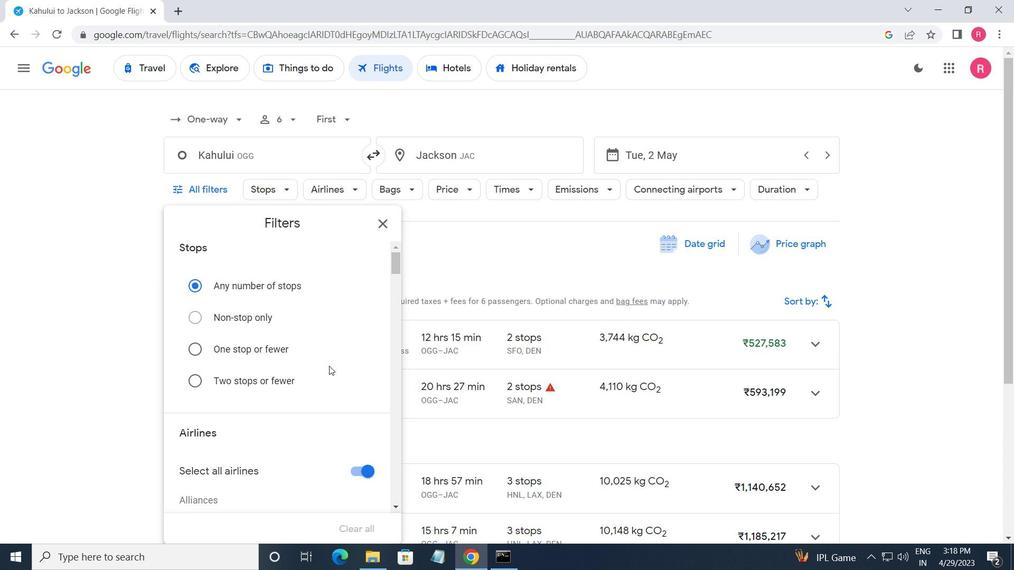 
Action: Mouse moved to (327, 359)
Screenshot: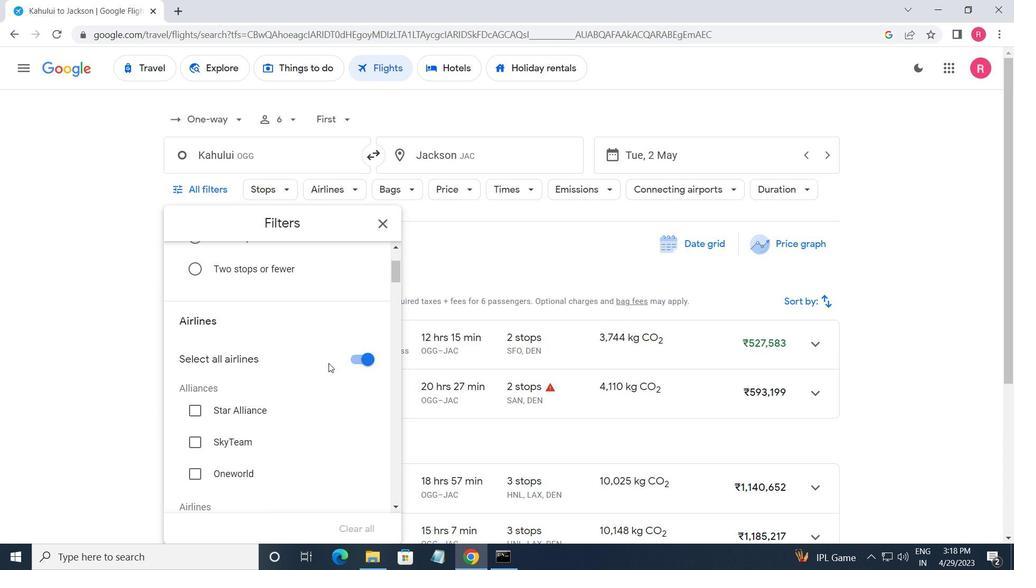 
Action: Mouse scrolled (327, 359) with delta (0, 0)
Screenshot: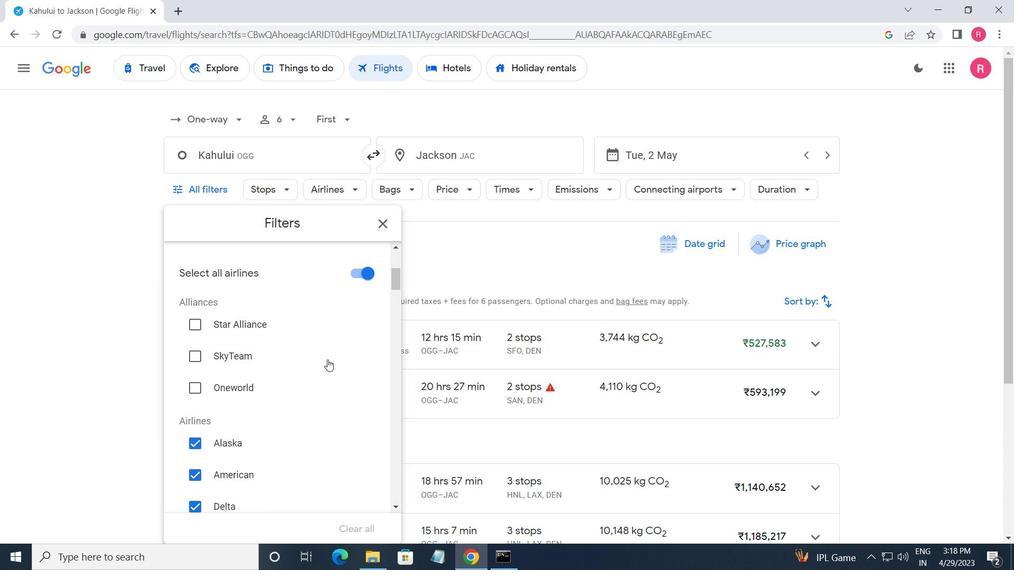 
Action: Mouse scrolled (327, 359) with delta (0, 0)
Screenshot: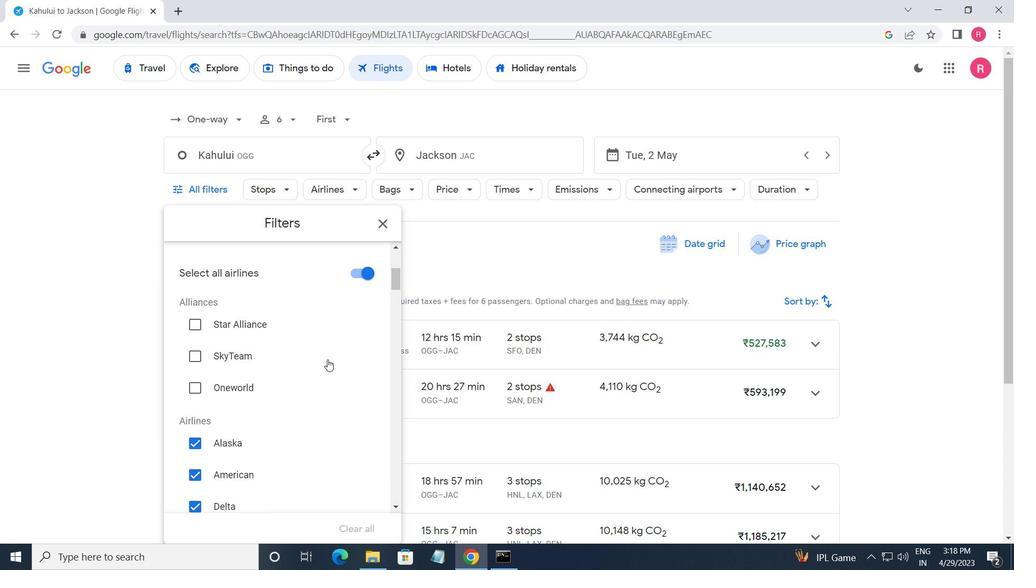 
Action: Mouse moved to (329, 353)
Screenshot: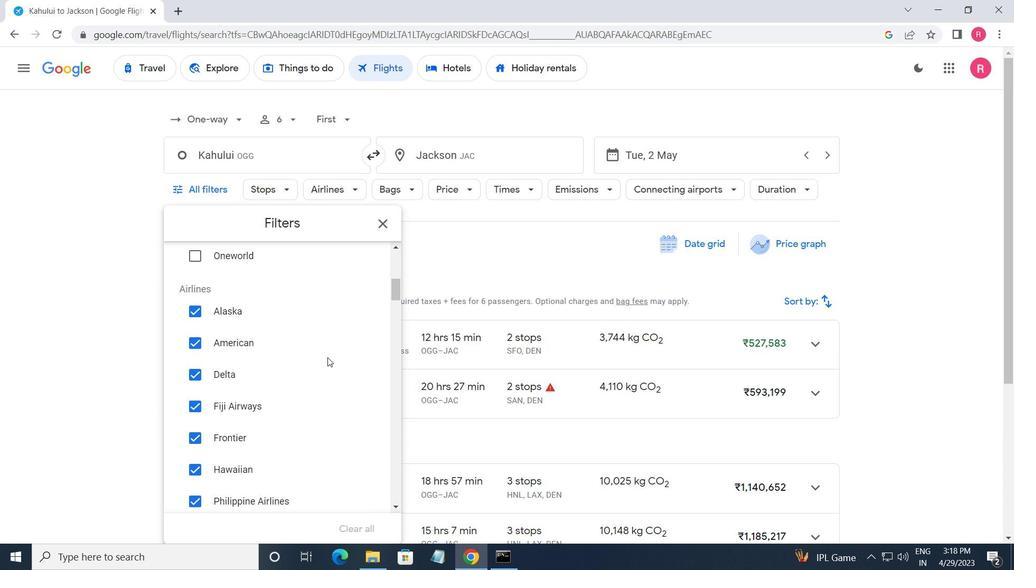 
Action: Mouse scrolled (329, 353) with delta (0, 0)
Screenshot: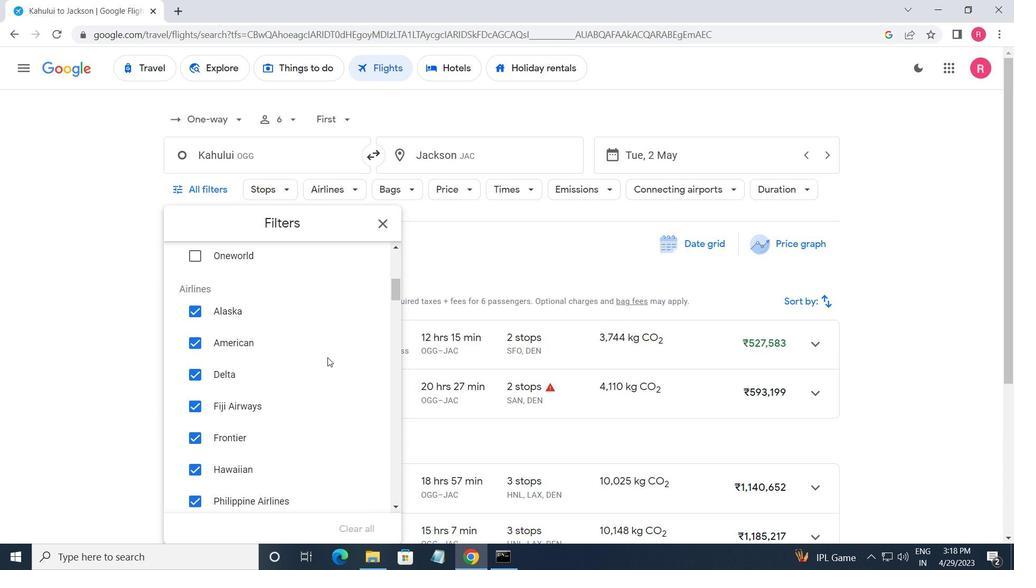 
Action: Mouse moved to (329, 352)
Screenshot: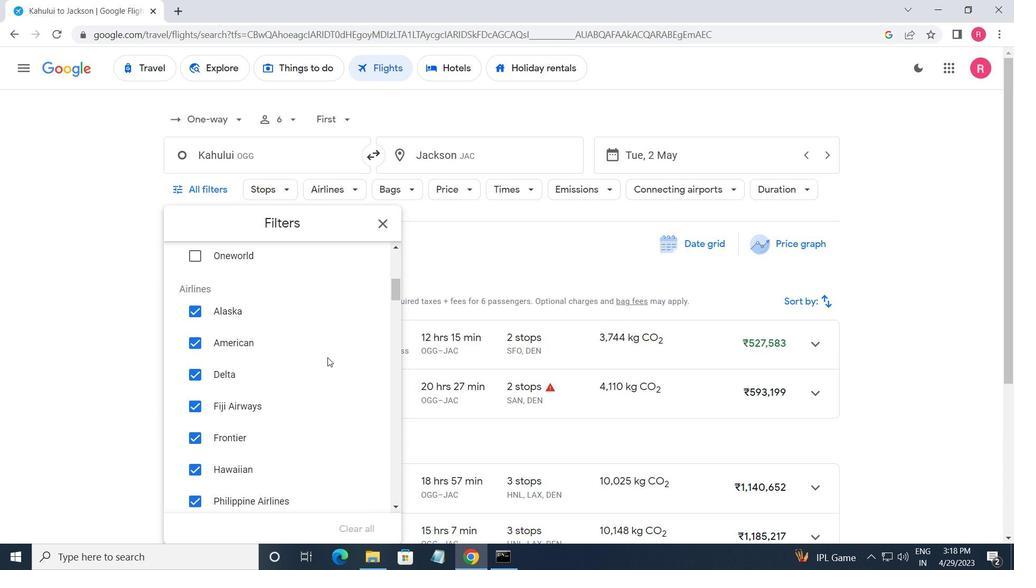 
Action: Mouse scrolled (329, 353) with delta (0, 0)
Screenshot: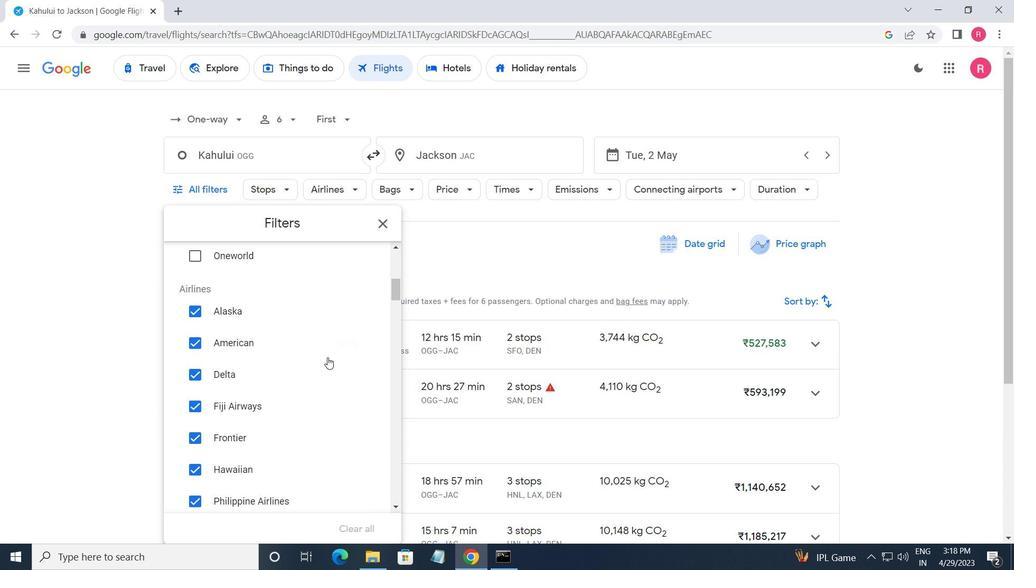 
Action: Mouse scrolled (329, 353) with delta (0, 0)
Screenshot: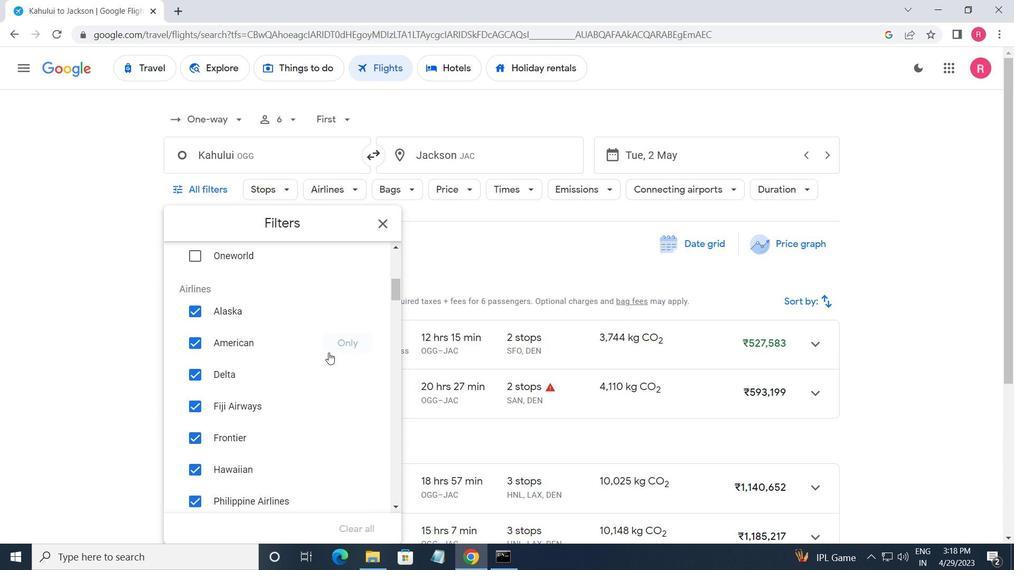 
Action: Mouse moved to (356, 339)
Screenshot: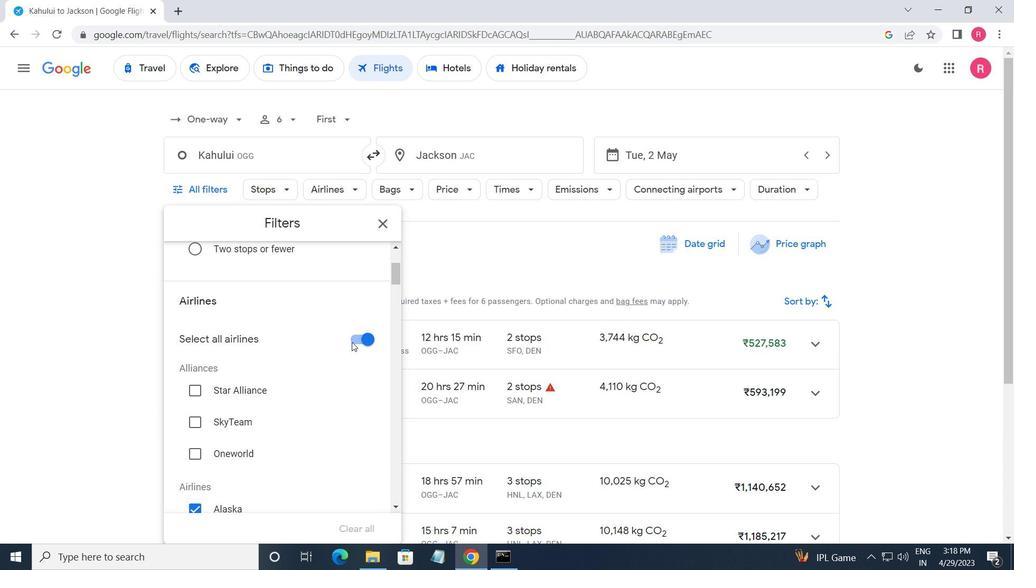 
Action: Mouse pressed left at (356, 339)
Screenshot: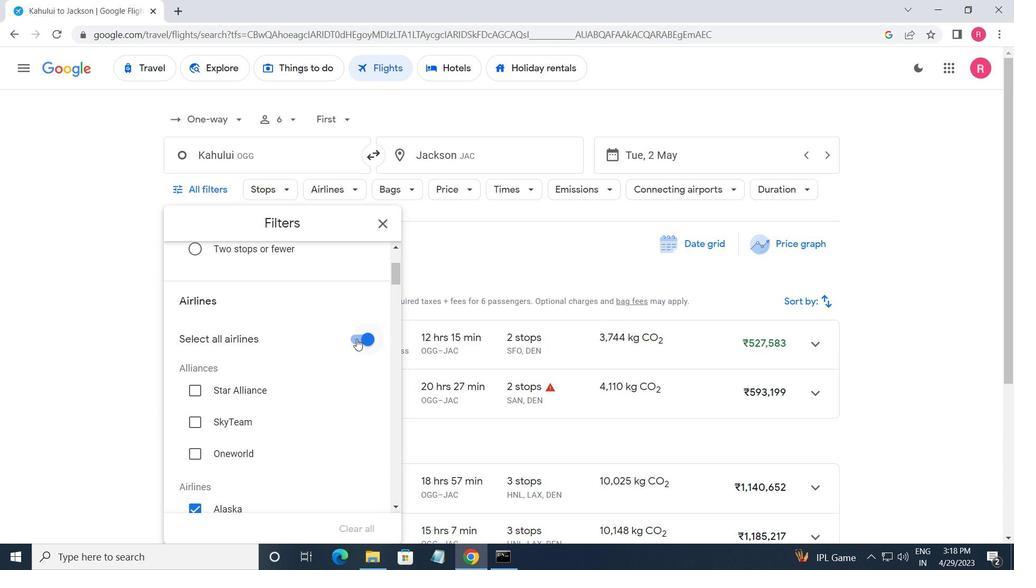 
Action: Mouse moved to (357, 339)
Screenshot: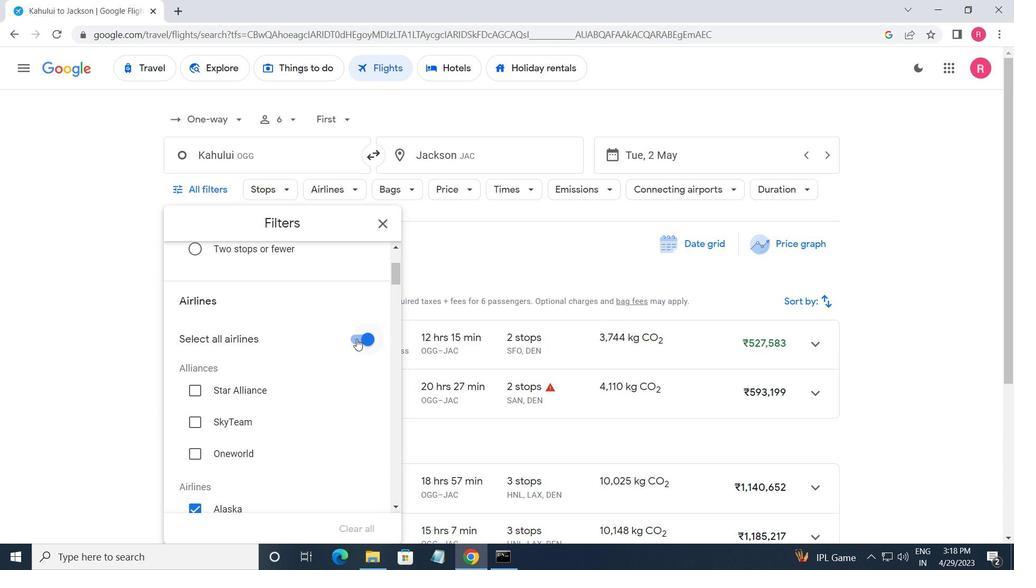 
Action: Mouse scrolled (357, 339) with delta (0, 0)
Screenshot: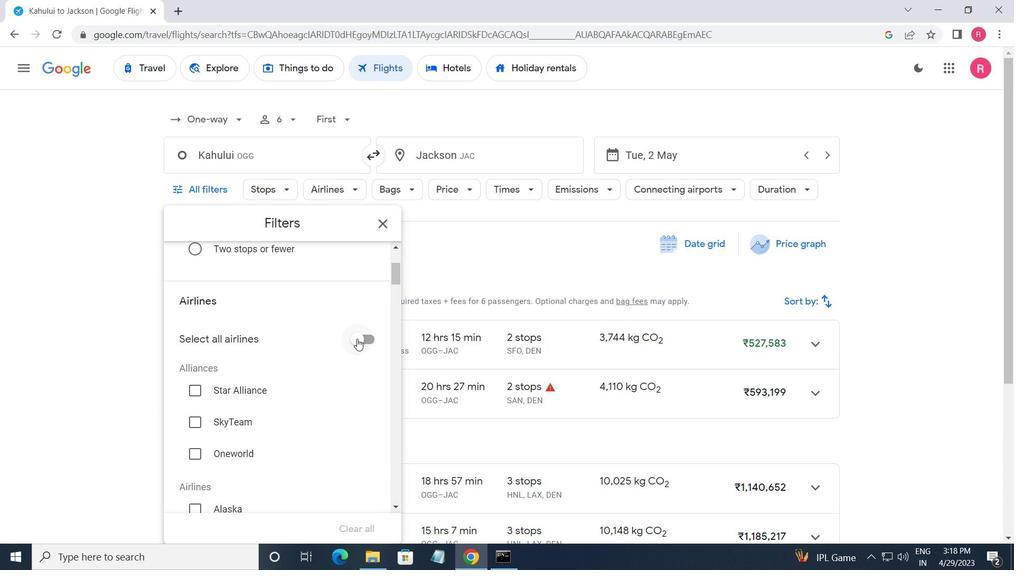 
Action: Mouse scrolled (357, 339) with delta (0, 0)
Screenshot: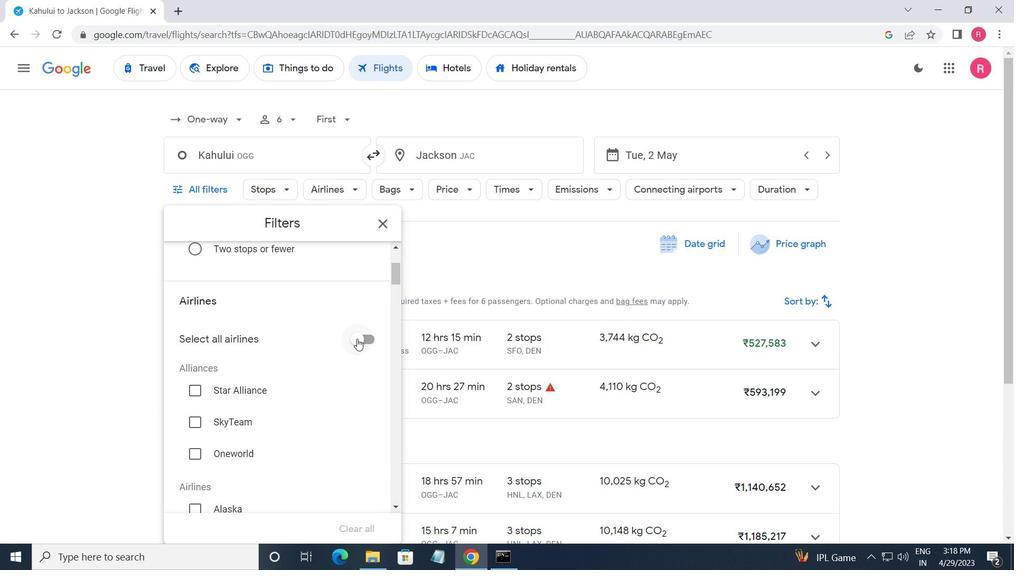 
Action: Mouse scrolled (357, 339) with delta (0, 0)
Screenshot: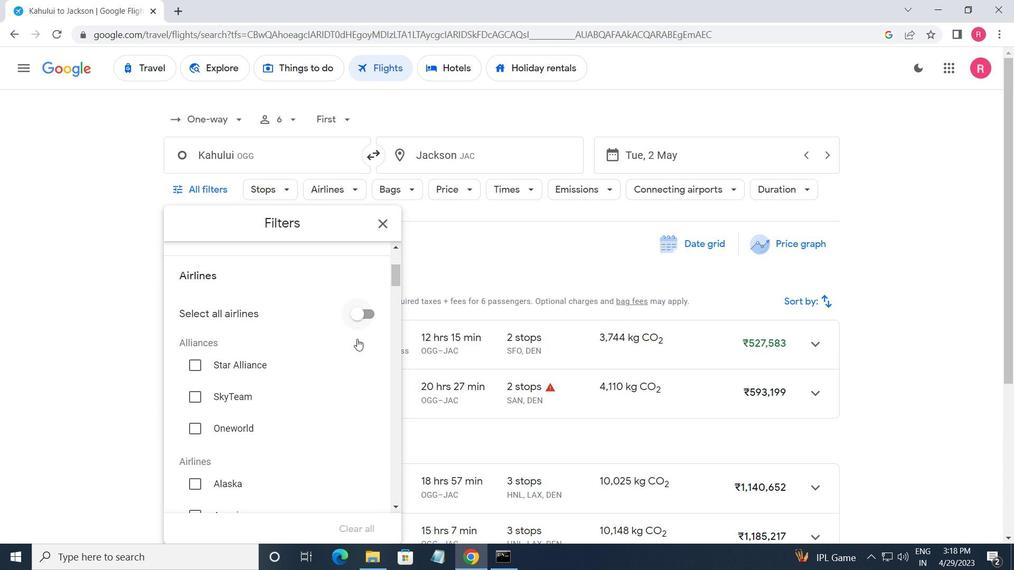 
Action: Mouse scrolled (357, 339) with delta (0, 0)
Screenshot: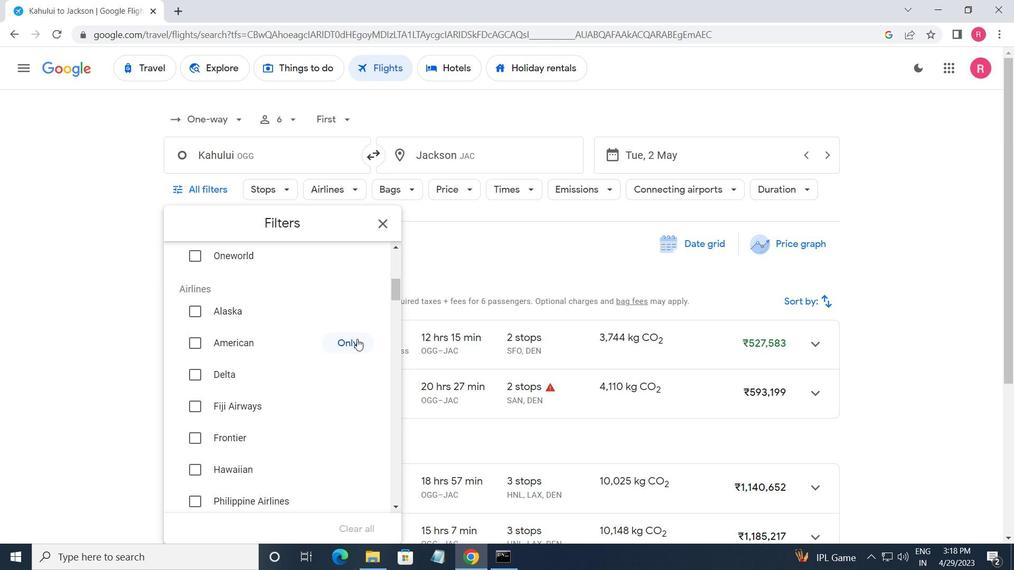 
Action: Mouse scrolled (357, 339) with delta (0, 0)
Screenshot: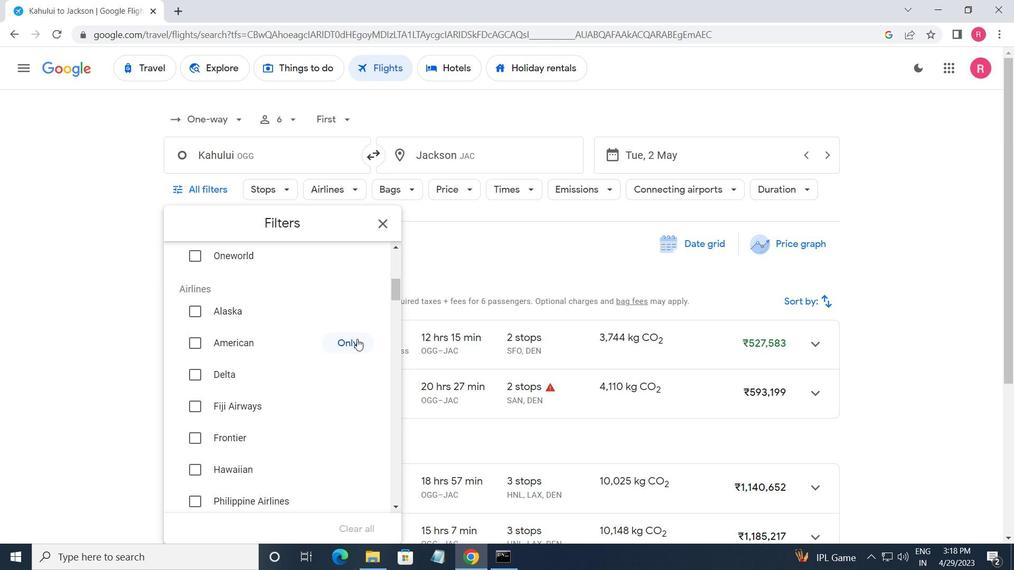 
Action: Mouse scrolled (357, 339) with delta (0, 0)
Screenshot: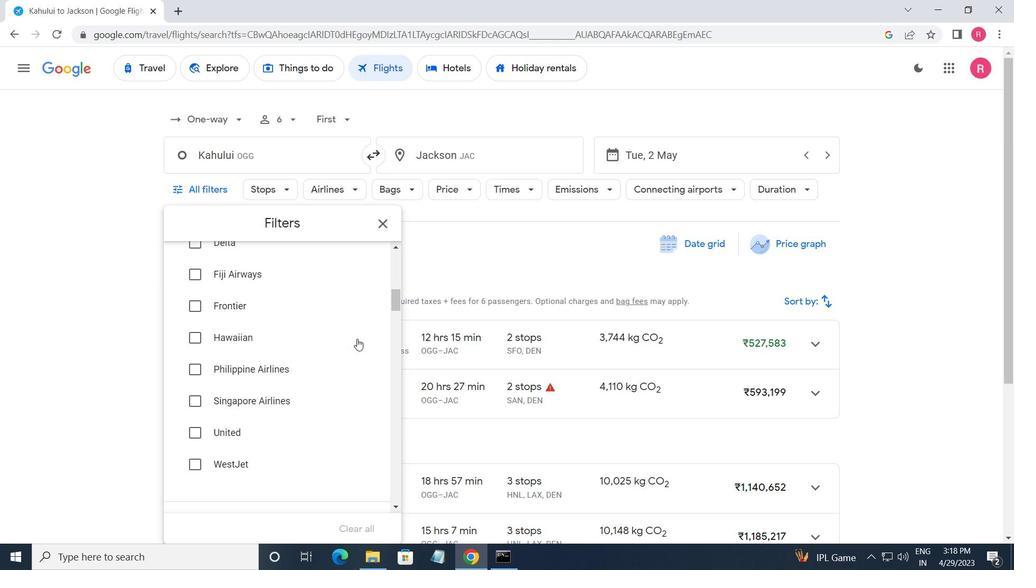 
Action: Mouse scrolled (357, 339) with delta (0, 0)
Screenshot: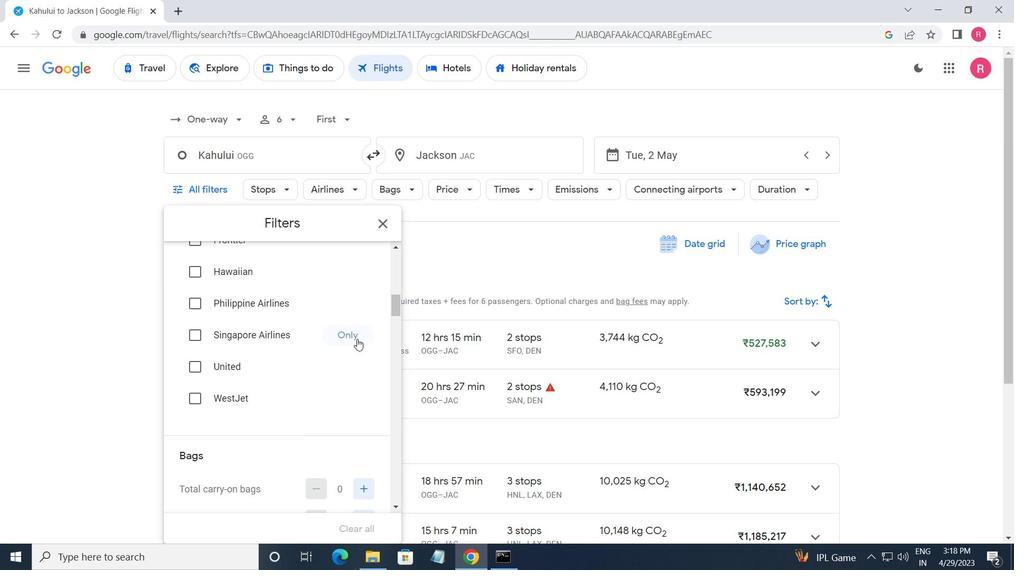 
Action: Mouse moved to (357, 339)
Screenshot: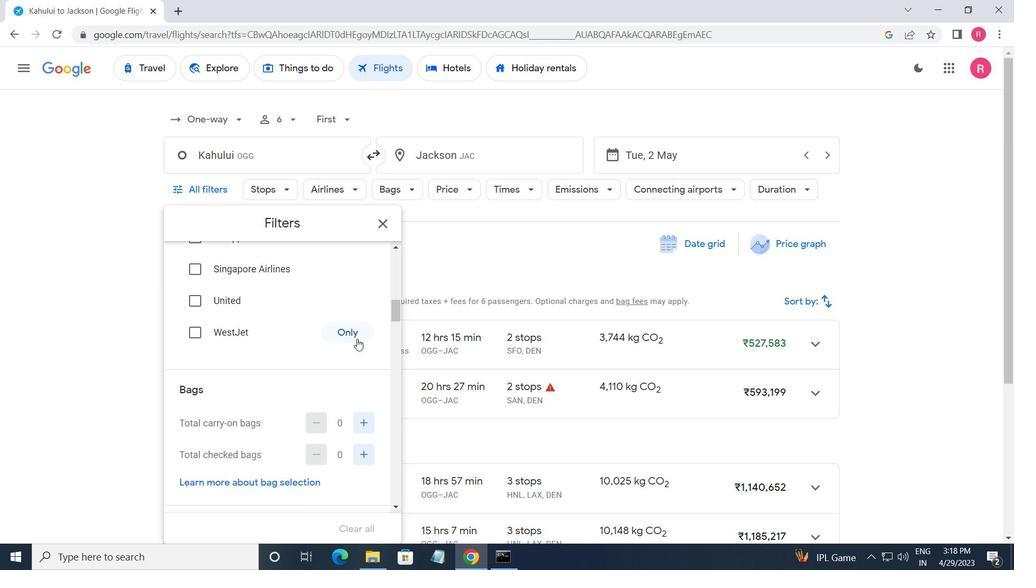 
Action: Mouse scrolled (357, 338) with delta (0, 0)
Screenshot: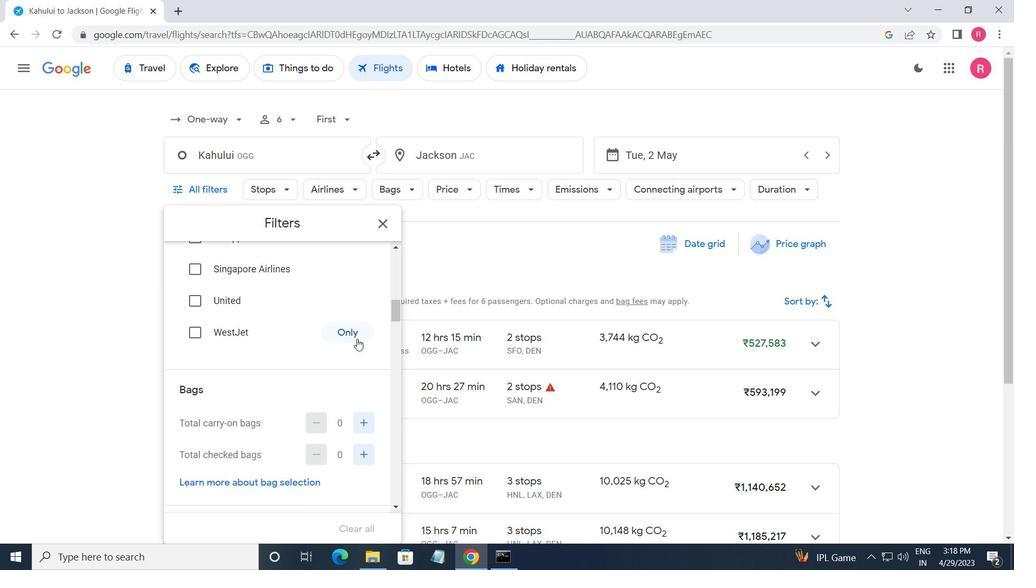 
Action: Mouse scrolled (357, 338) with delta (0, 0)
Screenshot: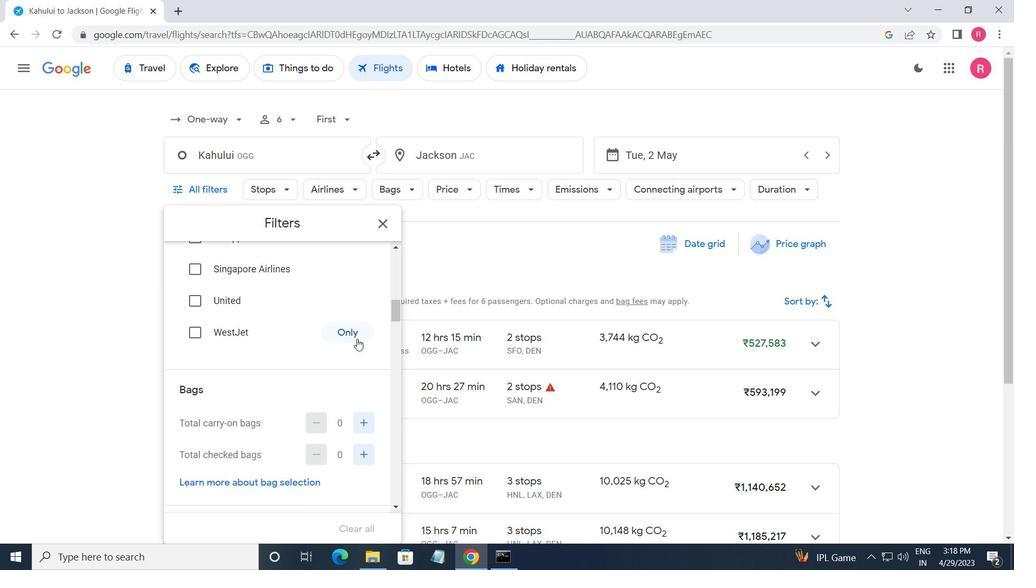 
Action: Mouse moved to (365, 327)
Screenshot: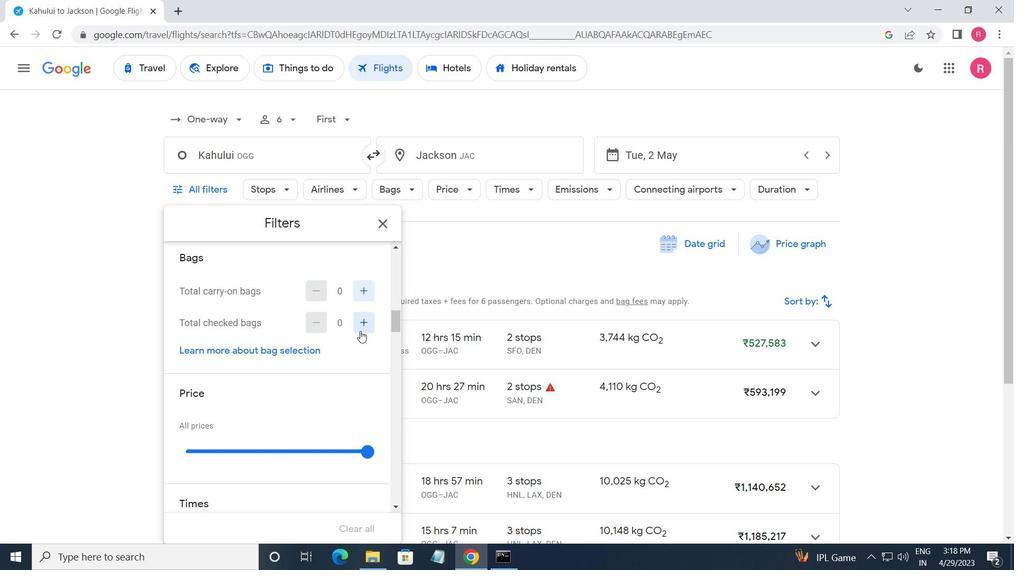 
Action: Mouse pressed left at (365, 327)
Screenshot: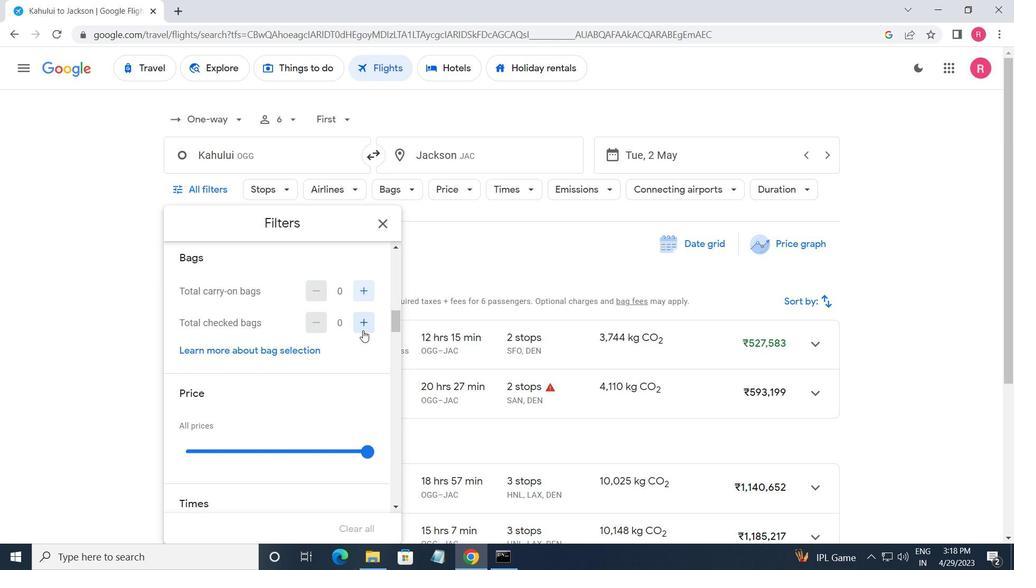 
Action: Mouse moved to (365, 325)
Screenshot: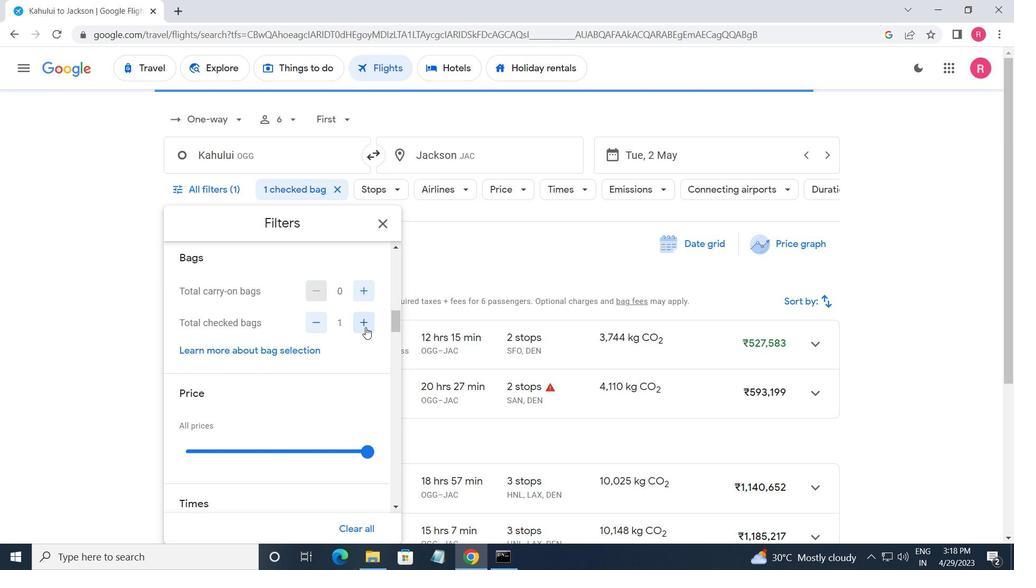 
Action: Mouse scrolled (365, 325) with delta (0, 0)
Screenshot: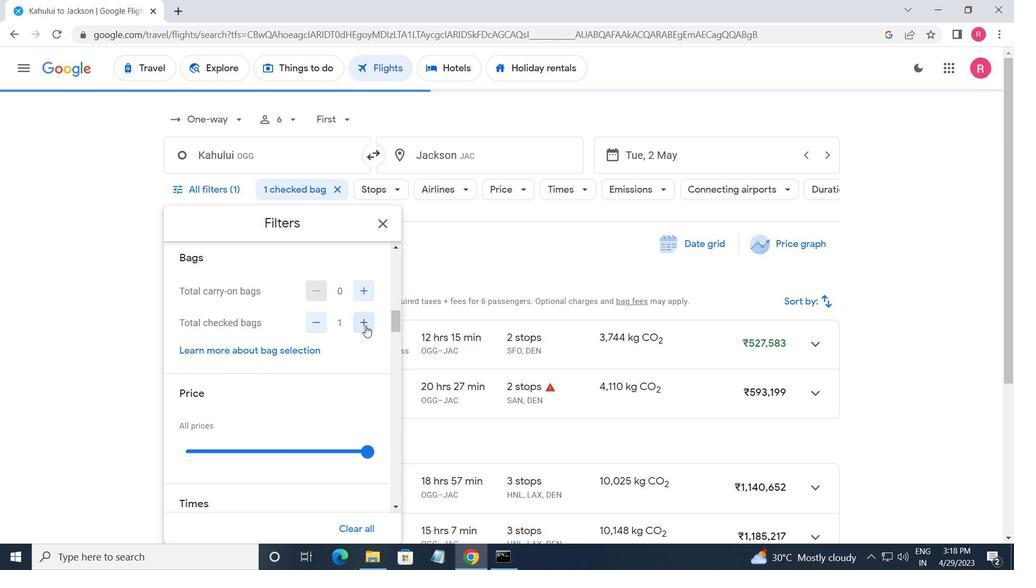 
Action: Mouse scrolled (365, 325) with delta (0, 0)
Screenshot: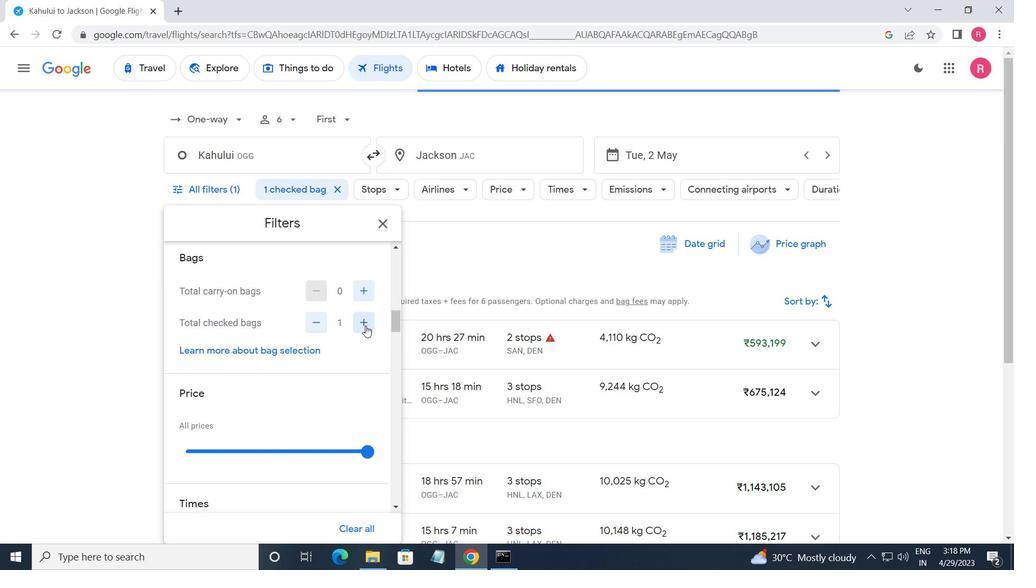 
Action: Mouse scrolled (365, 325) with delta (0, 0)
Screenshot: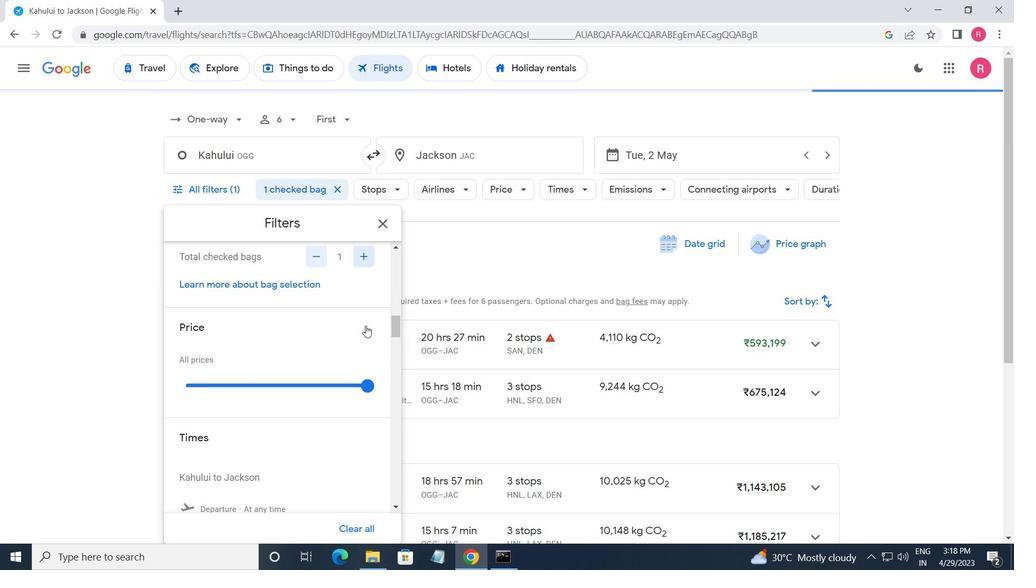
Action: Mouse scrolled (365, 325) with delta (0, 0)
Screenshot: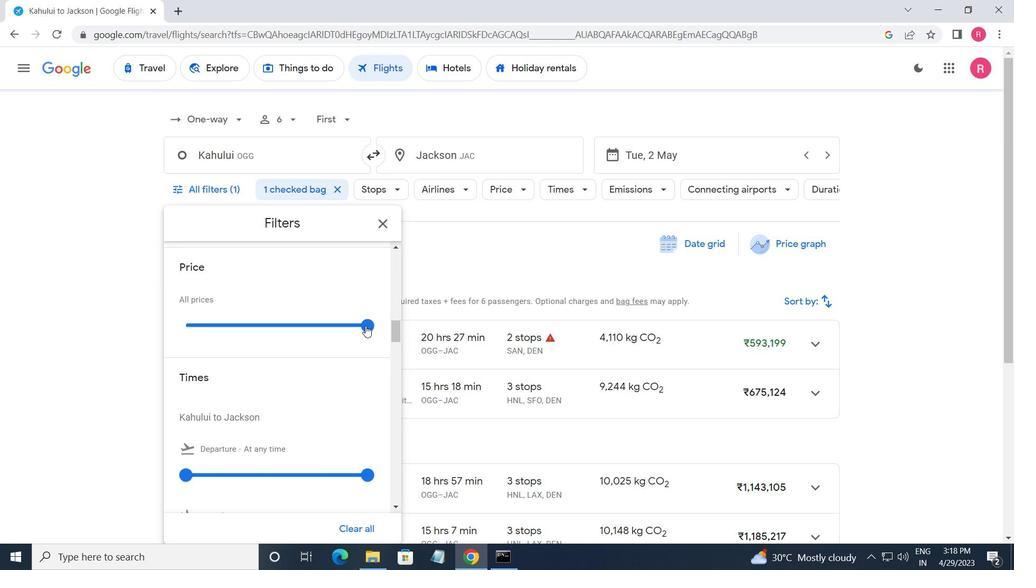 
Action: Mouse moved to (183, 330)
Screenshot: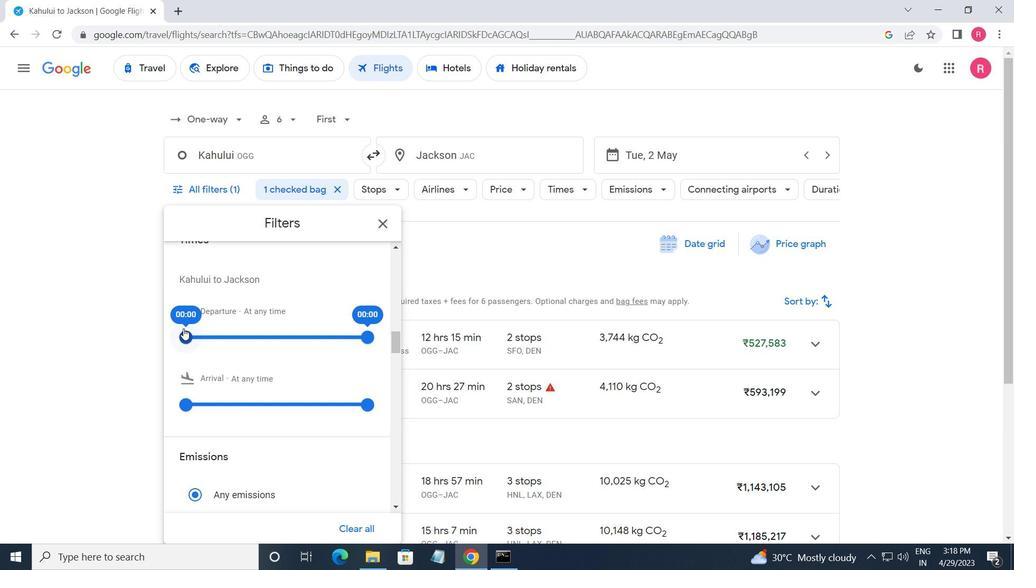 
Action: Mouse pressed left at (183, 330)
Screenshot: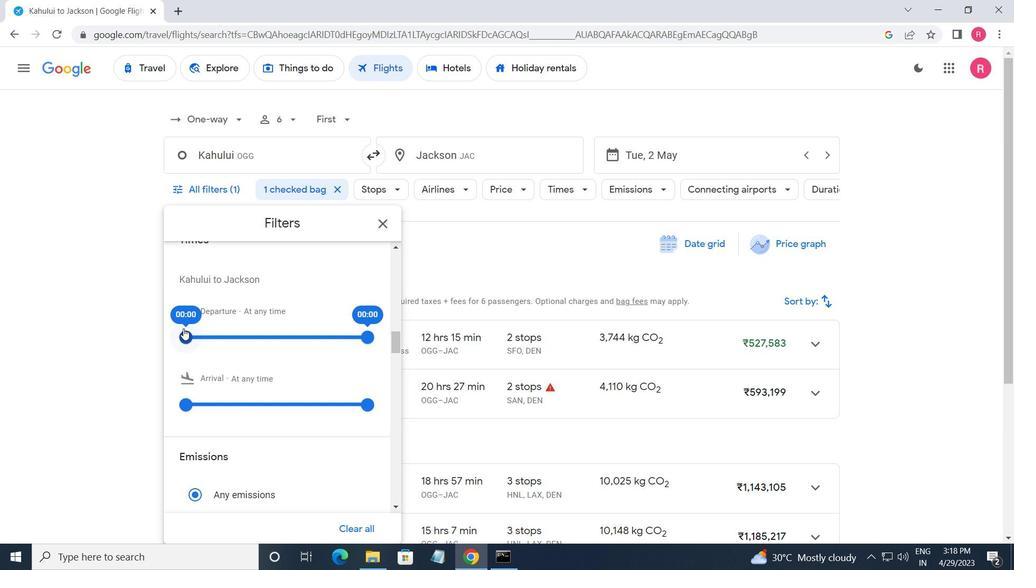 
Action: Mouse moved to (365, 336)
Screenshot: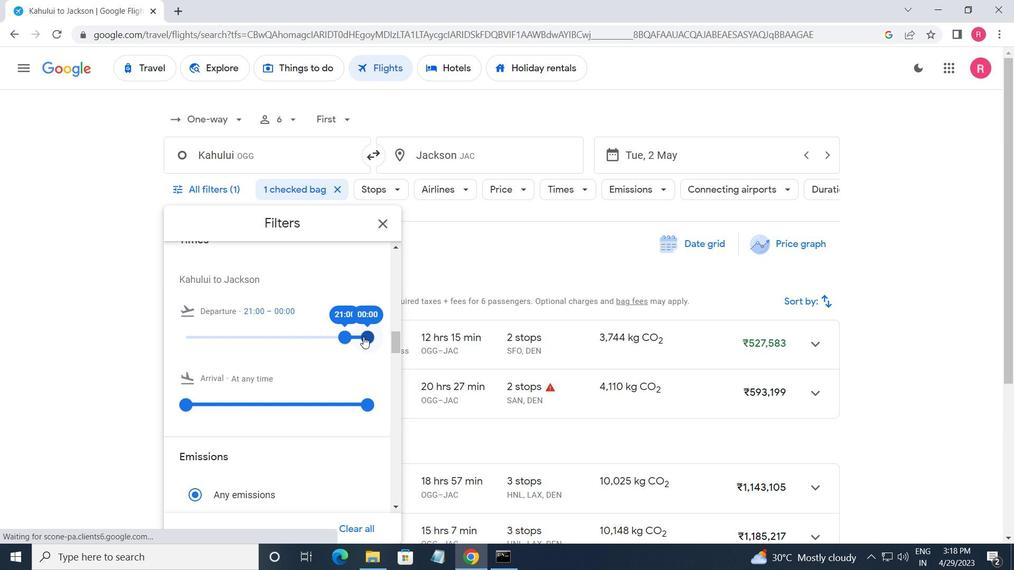 
Action: Mouse pressed left at (365, 336)
Screenshot: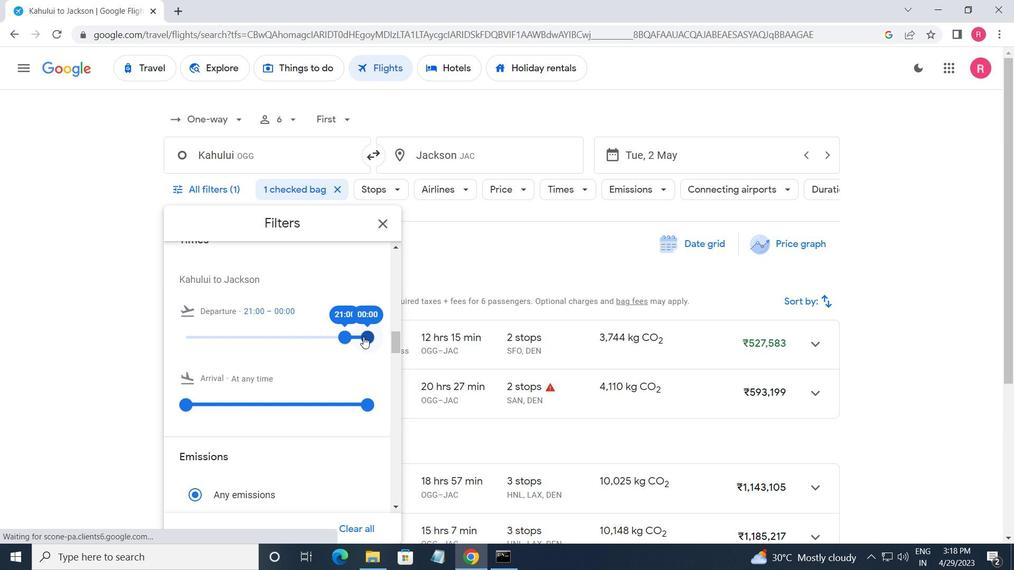 
Action: Mouse moved to (384, 233)
Screenshot: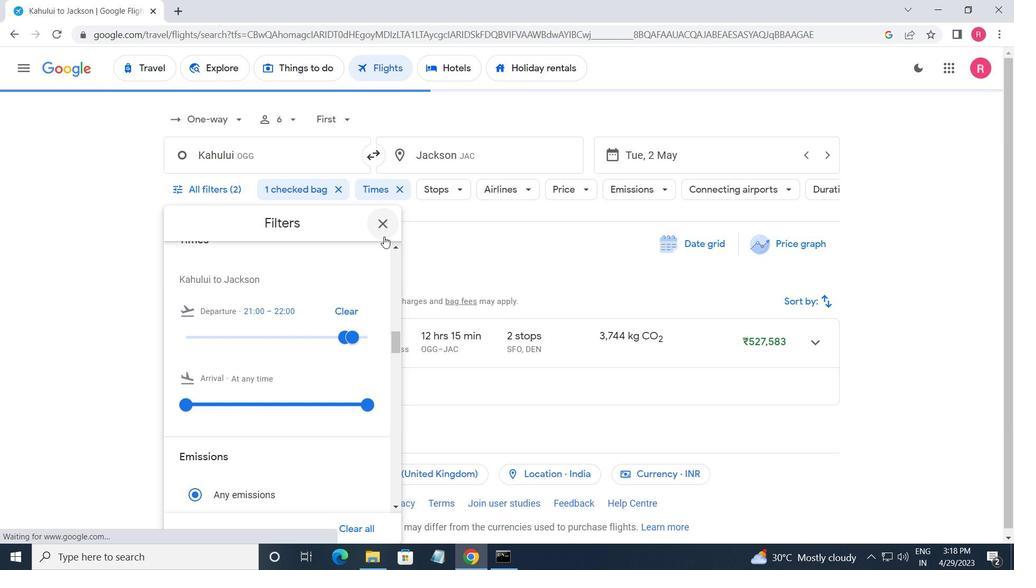 
Action: Mouse pressed left at (384, 233)
Screenshot: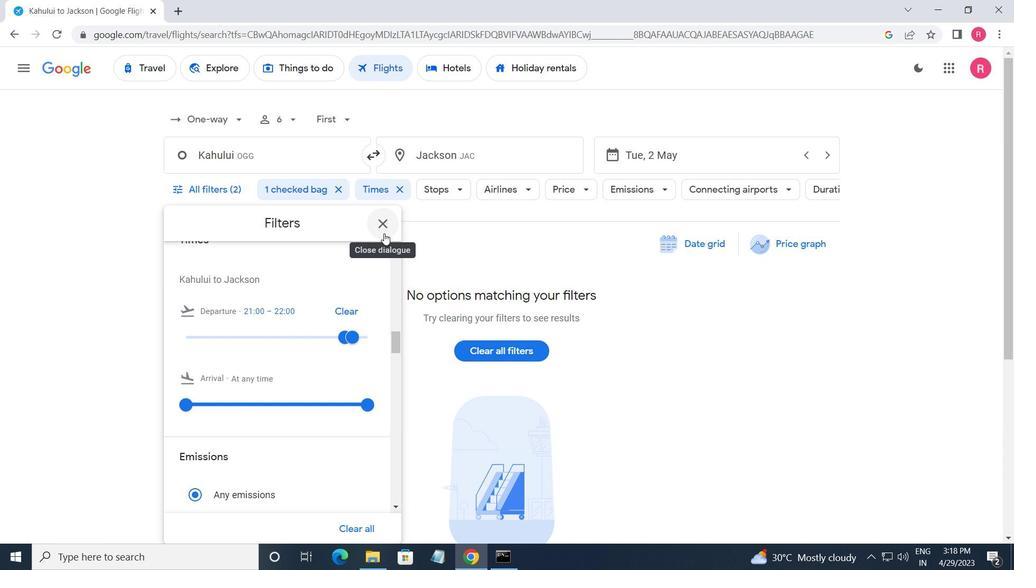 
